 Task: Find an Airbnb in Caicedonia, Colombia, with a washing machine, 1 bedroom, 1 bed, 1 bathroom, and a price range of 10,000 to 15,000 INR for 2 guests from 8th to 16th June.
Action: Mouse moved to (386, 87)
Screenshot: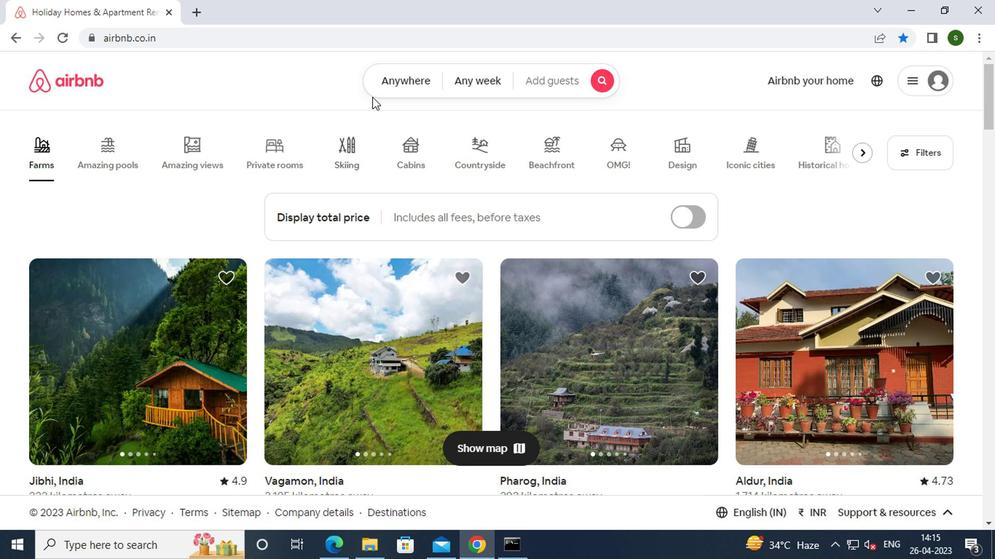 
Action: Mouse pressed left at (386, 87)
Screenshot: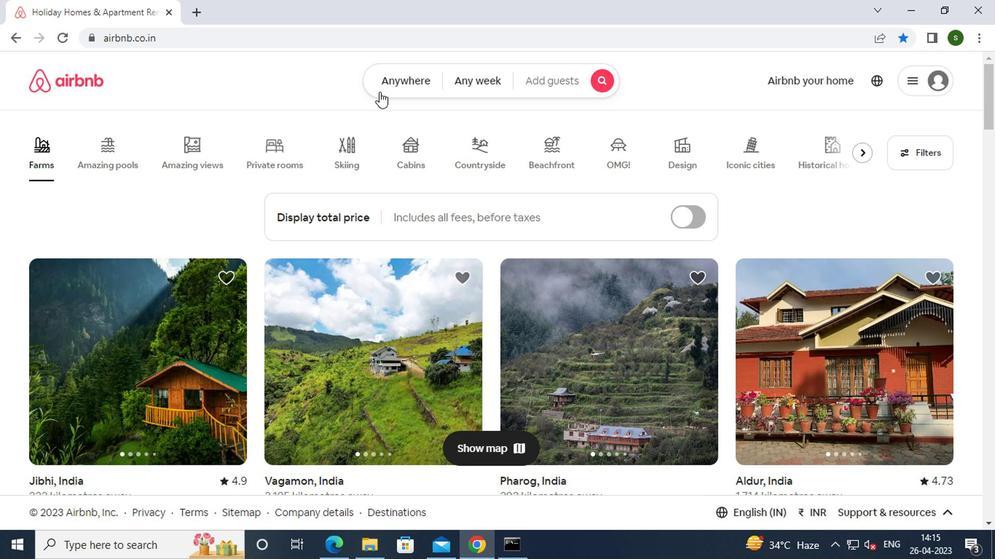 
Action: Mouse moved to (280, 146)
Screenshot: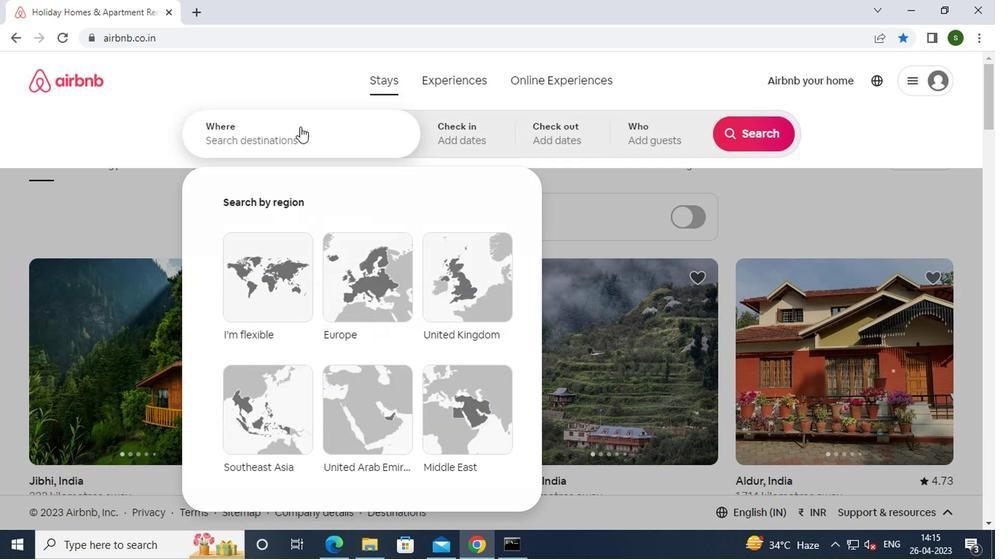 
Action: Mouse pressed left at (280, 146)
Screenshot: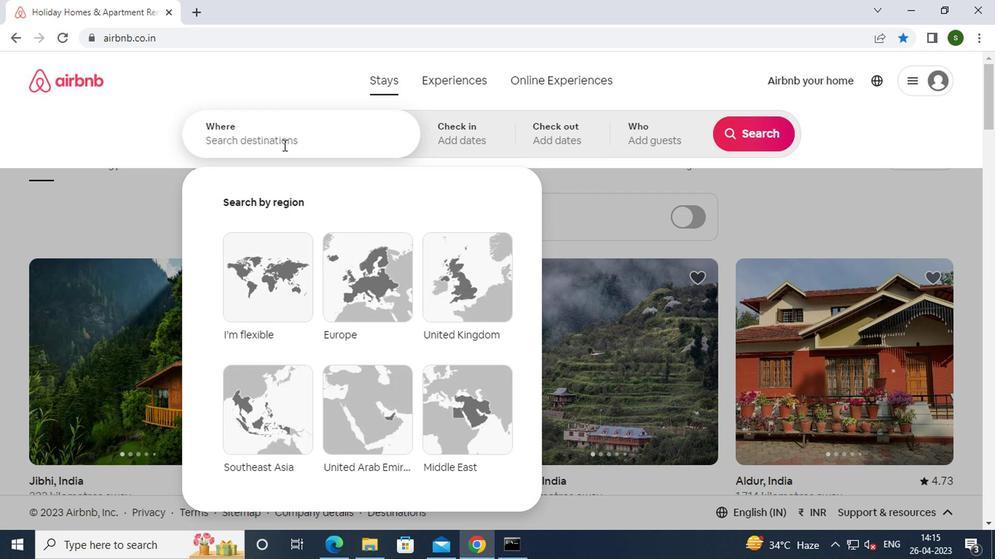 
Action: Key pressed c<Key.caps_lock>aicedonia,<Key.space><Key.caps_lock>c<Key.caps_lock>olo
Screenshot: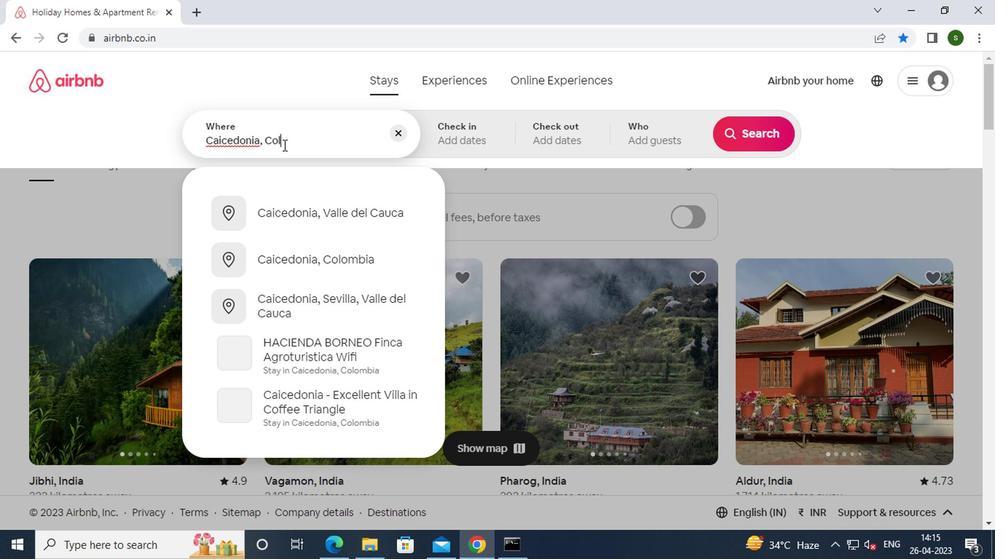 
Action: Mouse moved to (290, 257)
Screenshot: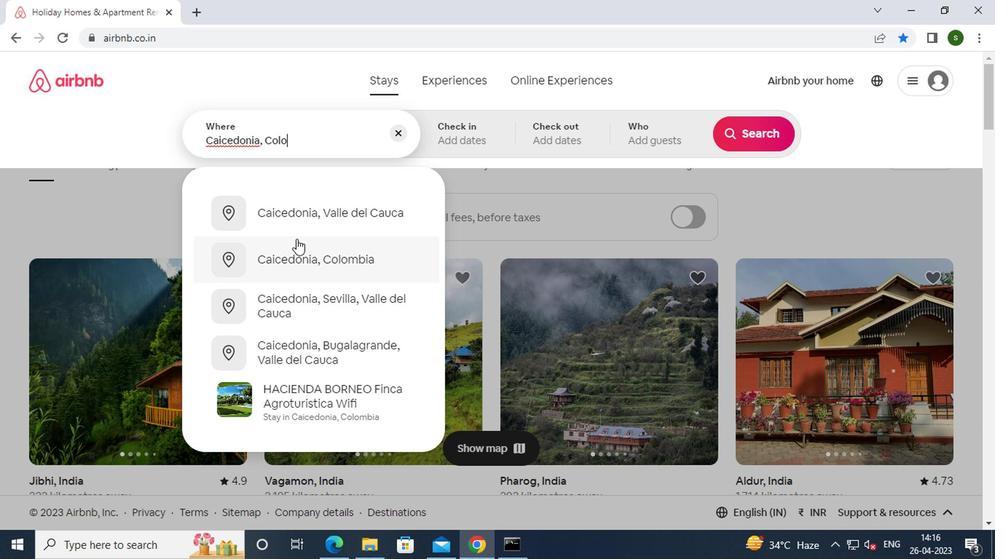 
Action: Mouse pressed left at (290, 257)
Screenshot: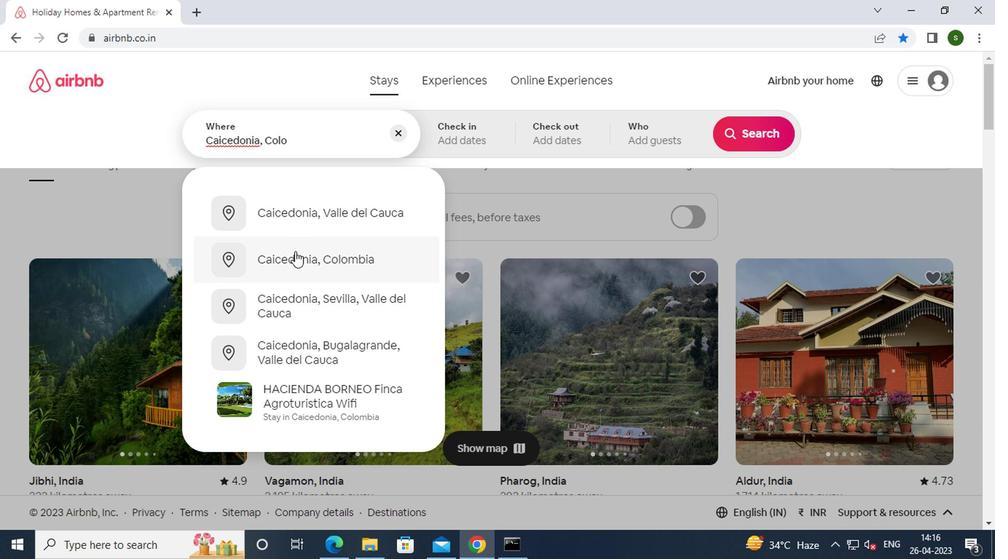 
Action: Mouse moved to (739, 243)
Screenshot: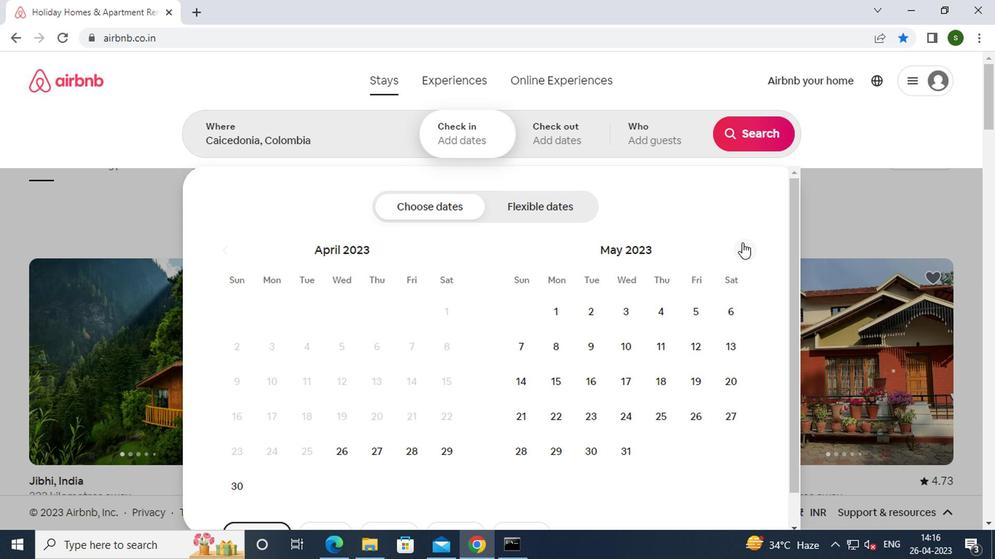
Action: Mouse pressed left at (739, 243)
Screenshot: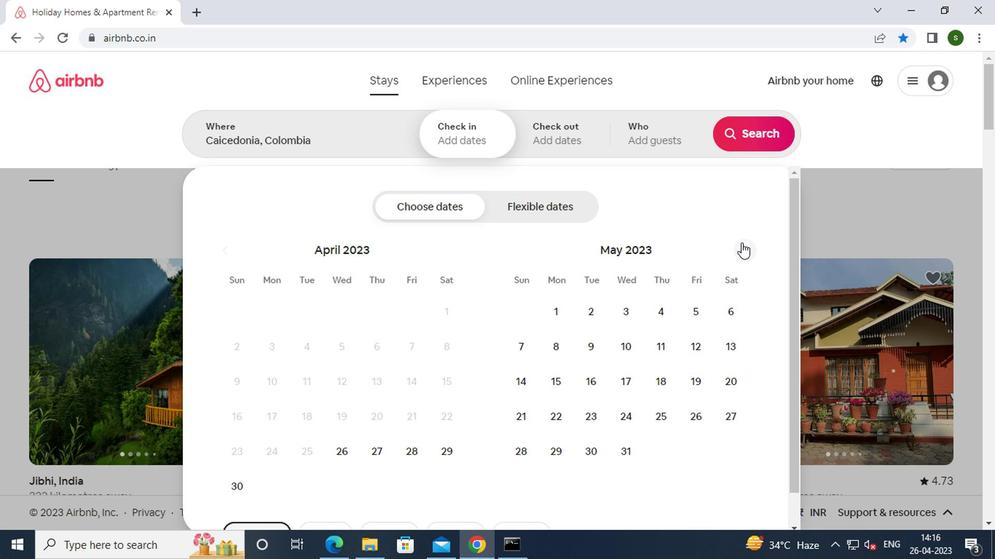 
Action: Mouse moved to (661, 342)
Screenshot: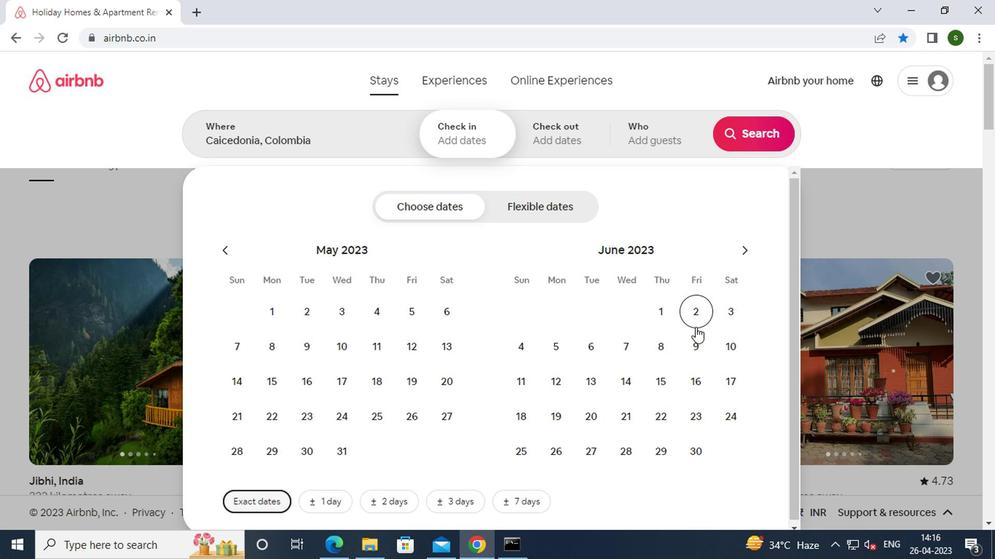 
Action: Mouse pressed left at (661, 342)
Screenshot: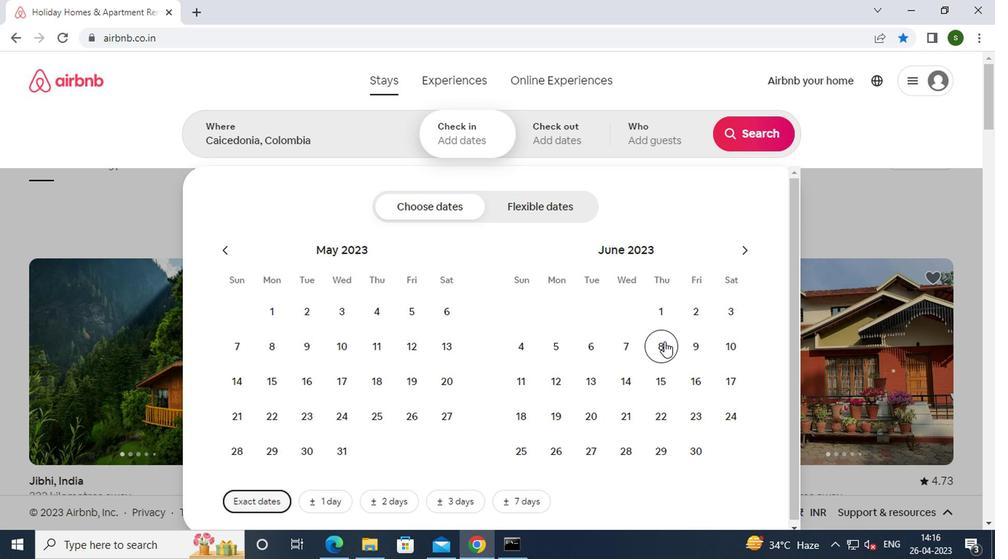 
Action: Mouse moved to (691, 378)
Screenshot: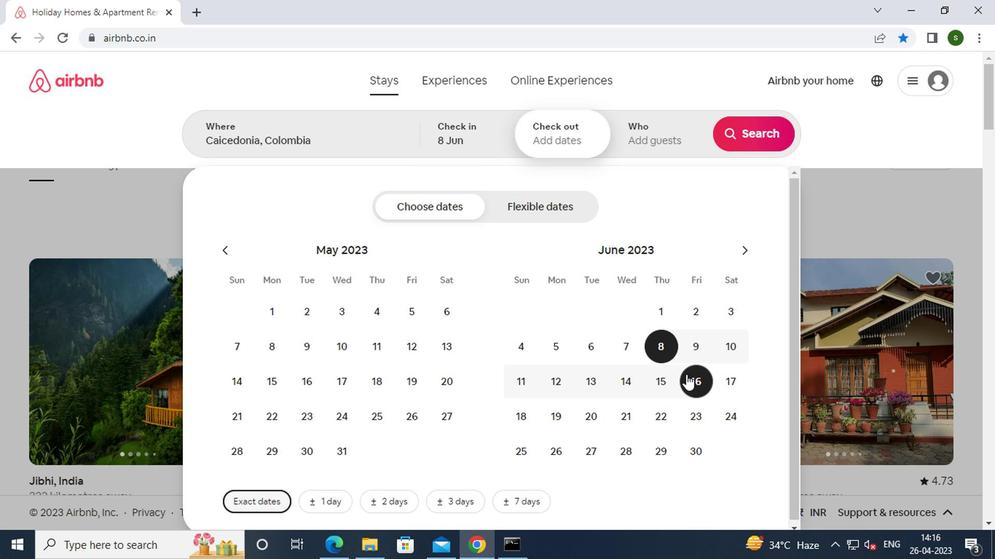 
Action: Mouse pressed left at (691, 378)
Screenshot: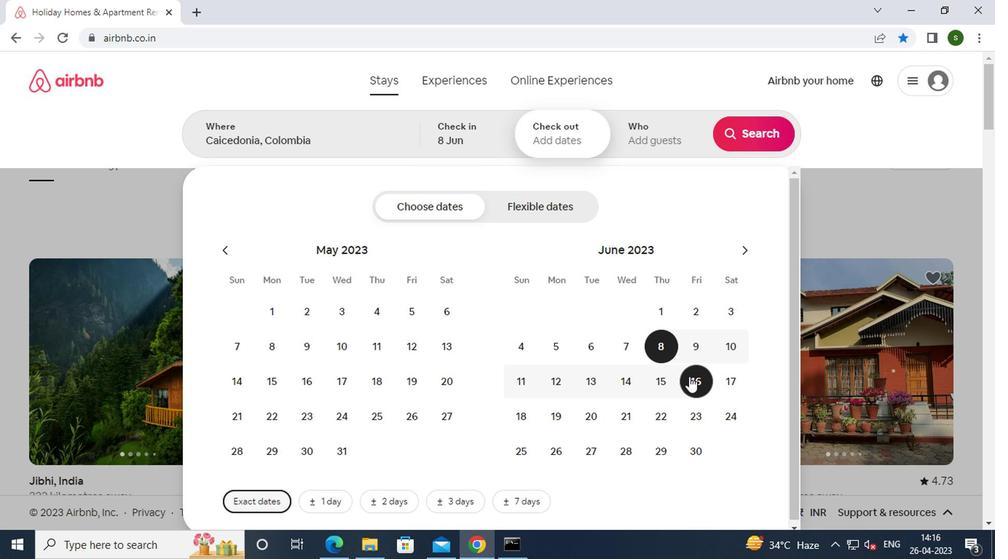 
Action: Mouse moved to (650, 133)
Screenshot: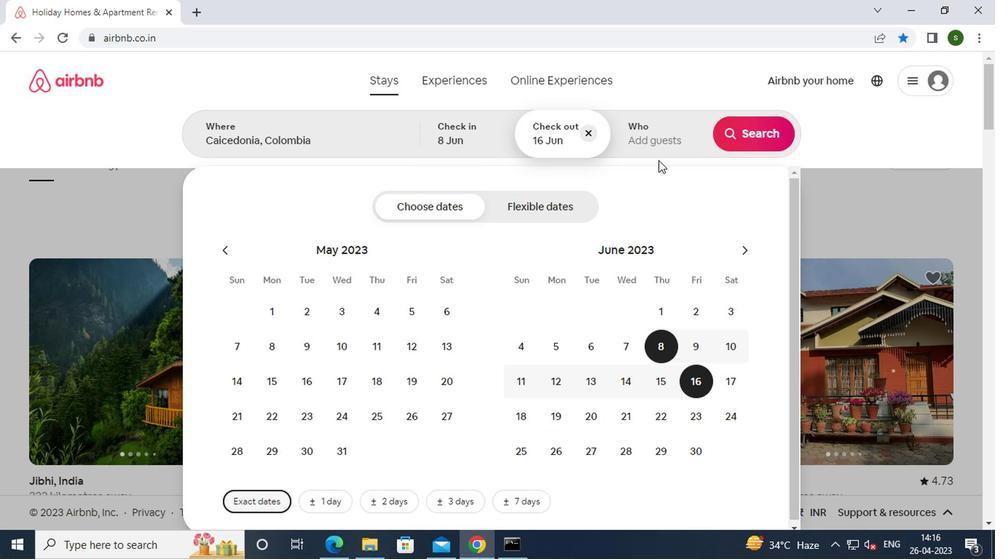 
Action: Mouse pressed left at (650, 133)
Screenshot: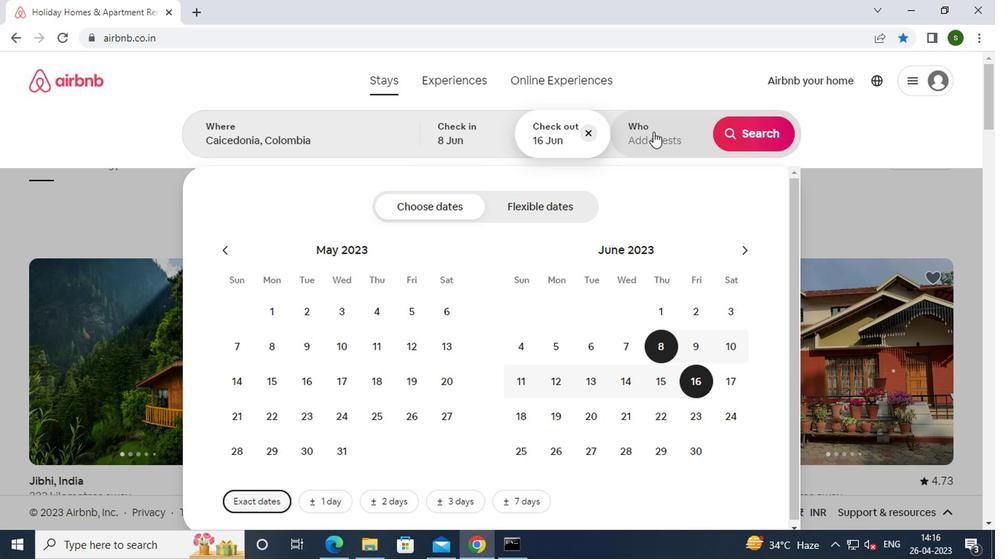 
Action: Mouse moved to (756, 219)
Screenshot: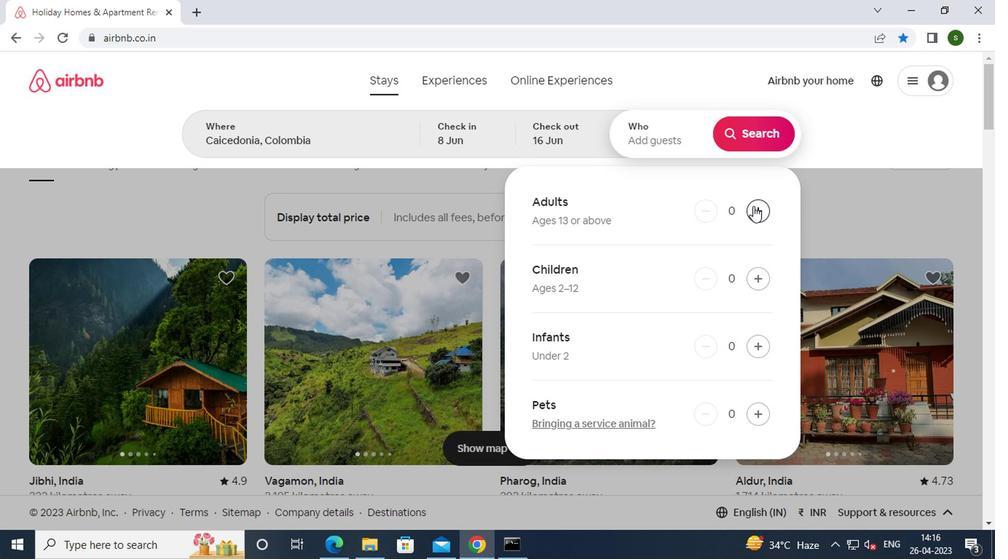 
Action: Mouse pressed left at (756, 219)
Screenshot: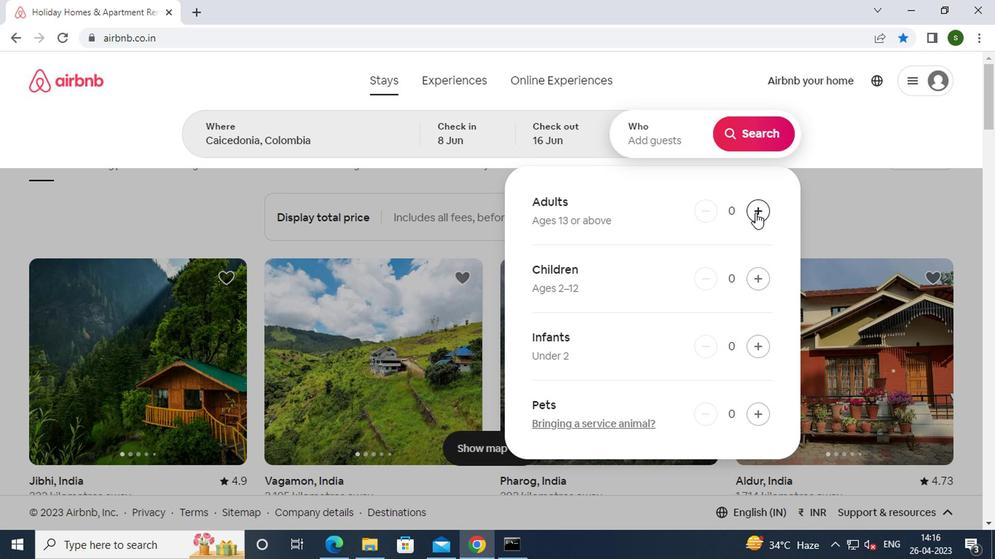 
Action: Mouse pressed left at (756, 219)
Screenshot: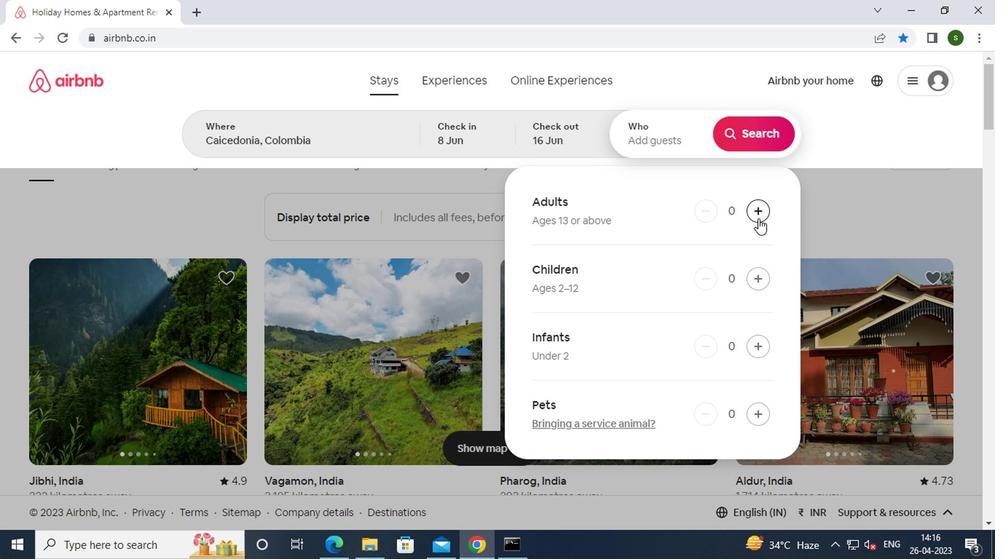 
Action: Mouse moved to (756, 137)
Screenshot: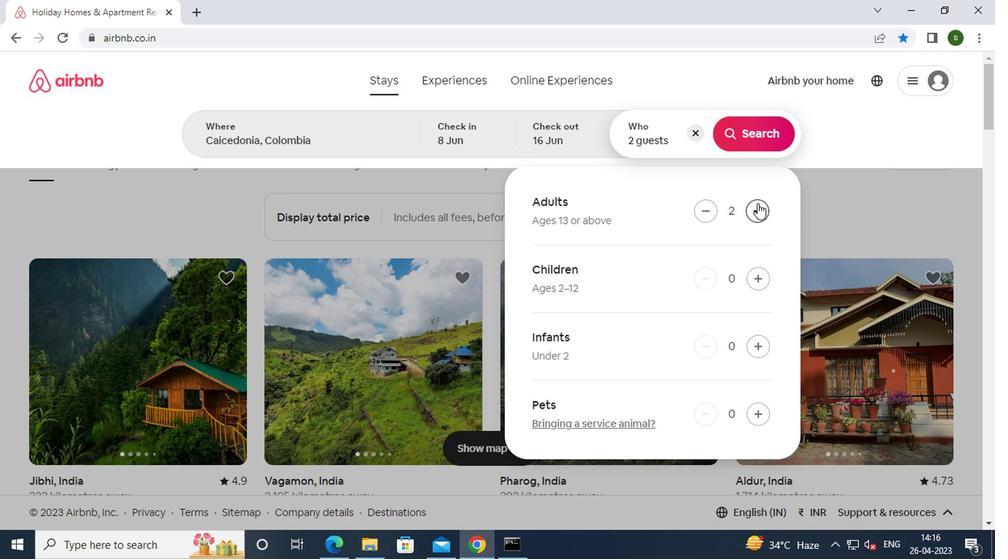 
Action: Mouse pressed left at (756, 137)
Screenshot: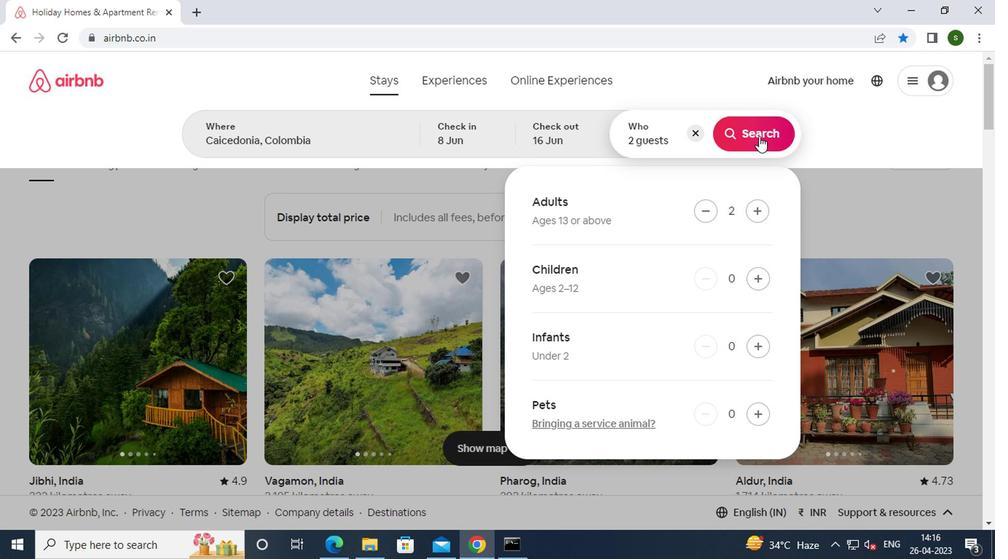 
Action: Mouse moved to (926, 148)
Screenshot: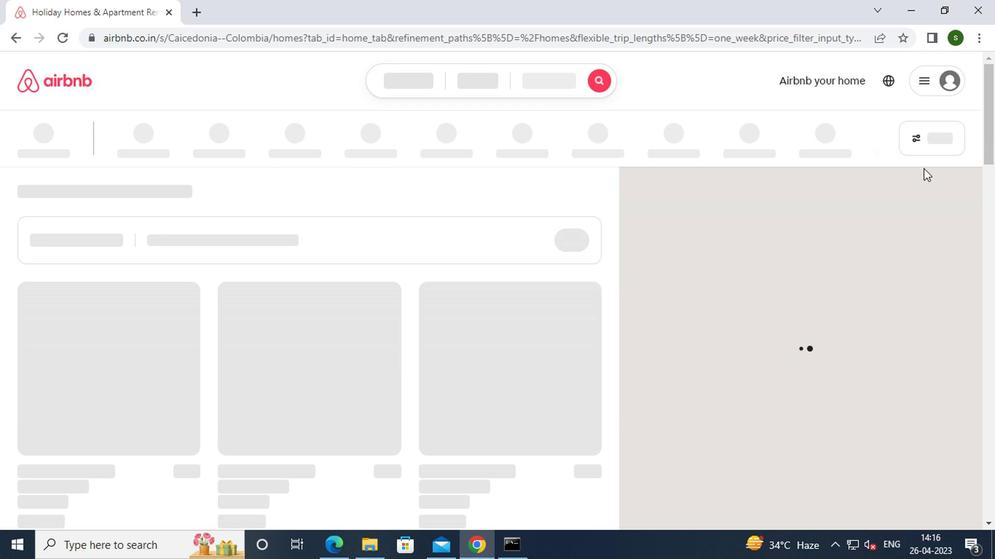 
Action: Mouse pressed left at (926, 148)
Screenshot: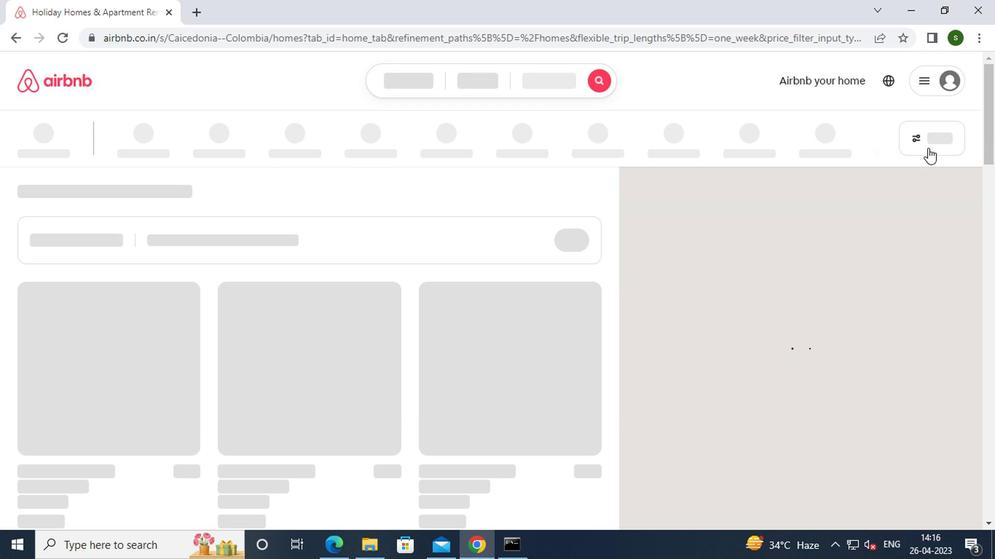 
Action: Mouse moved to (362, 310)
Screenshot: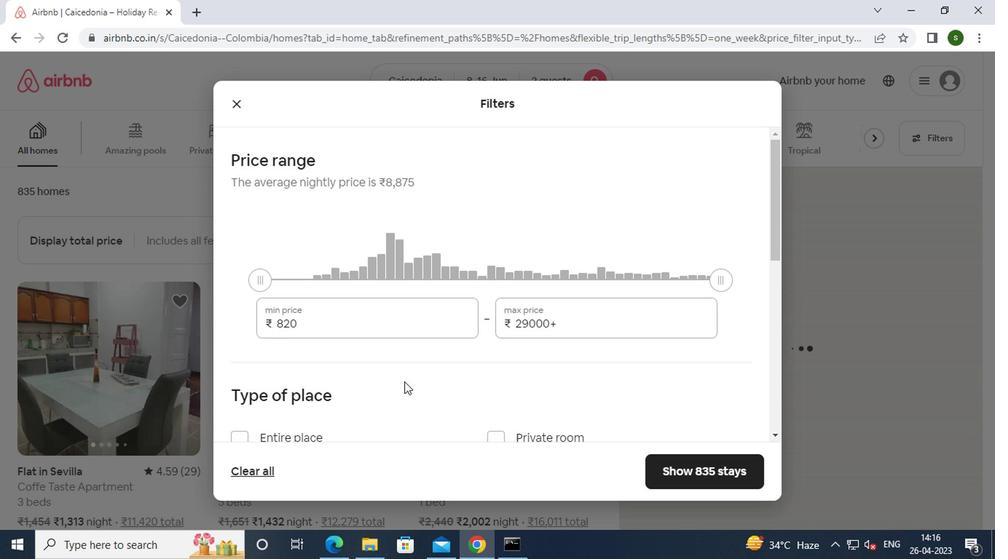 
Action: Mouse pressed left at (362, 310)
Screenshot: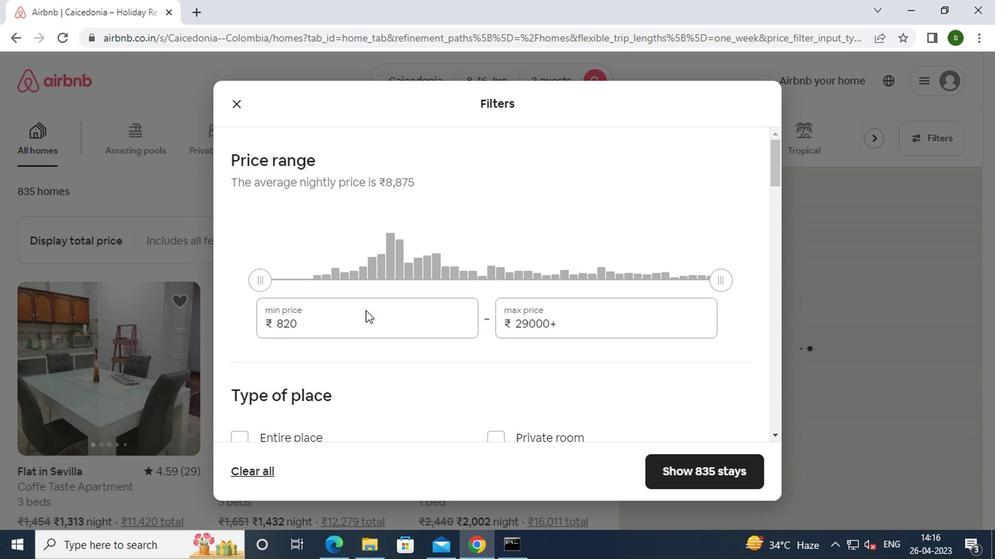 
Action: Mouse moved to (361, 321)
Screenshot: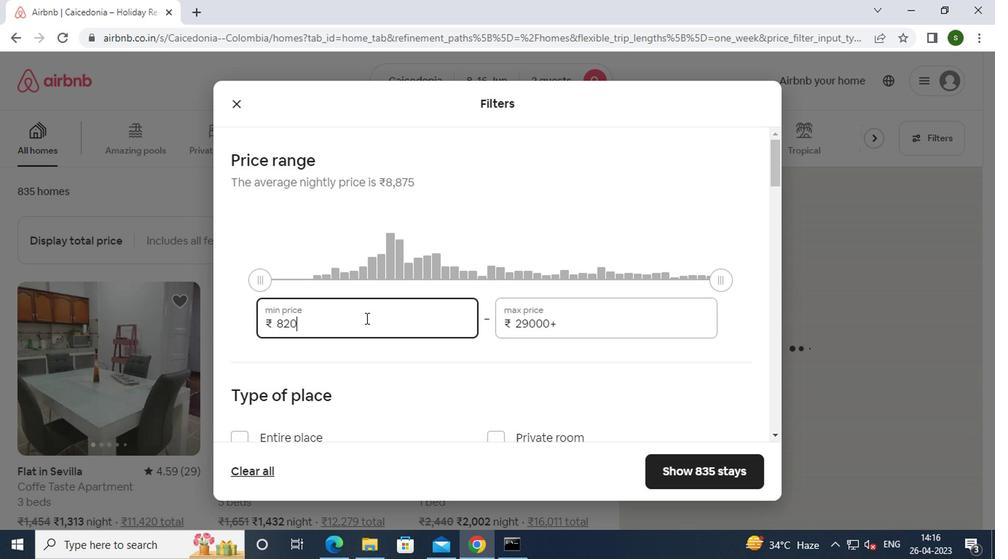 
Action: Key pressed <Key.backspace><Key.backspace><Key.backspace><Key.backspace><Key.backspace><Key.backspace><Key.backspace><Key.backspace><Key.backspace><Key.backspace>10000
Screenshot: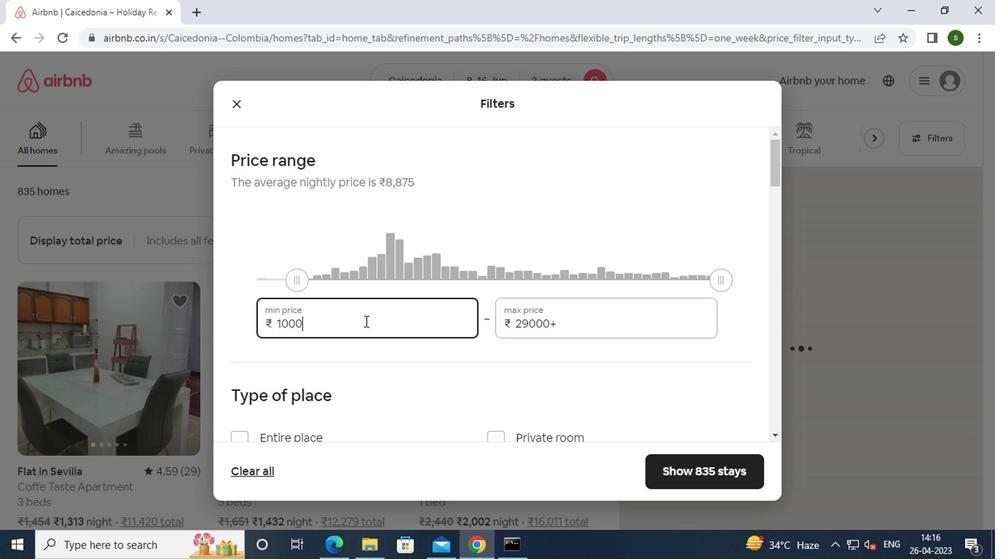 
Action: Mouse moved to (574, 327)
Screenshot: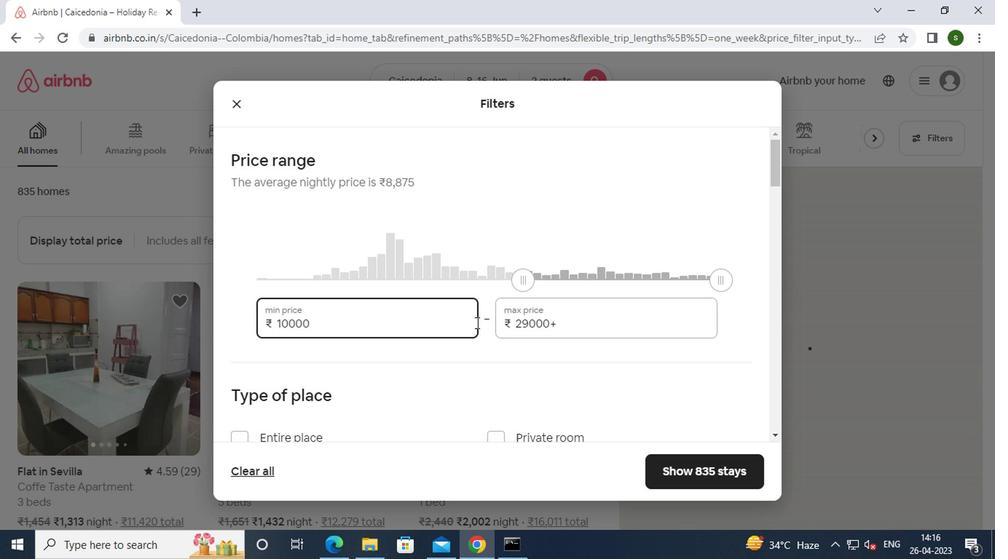 
Action: Mouse pressed left at (574, 327)
Screenshot: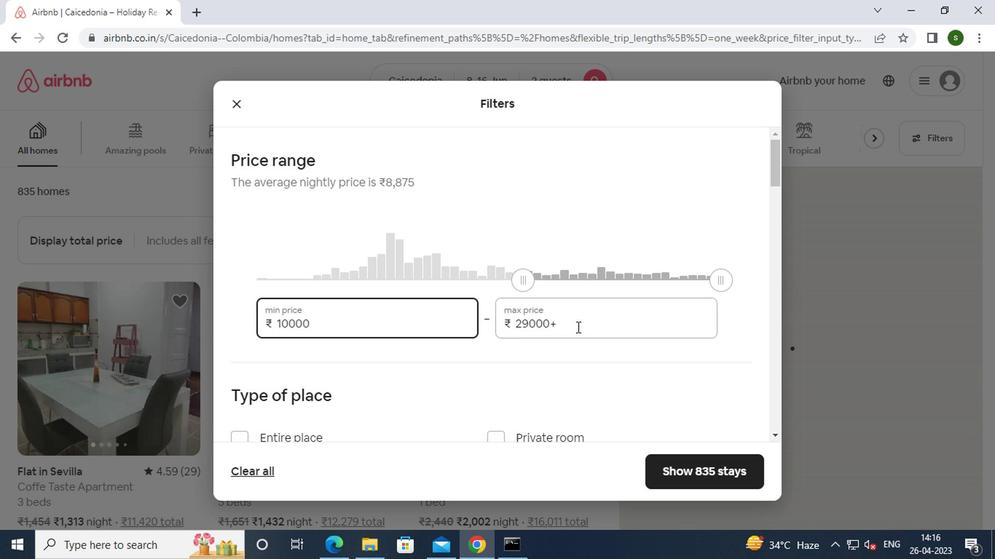 
Action: Mouse moved to (578, 326)
Screenshot: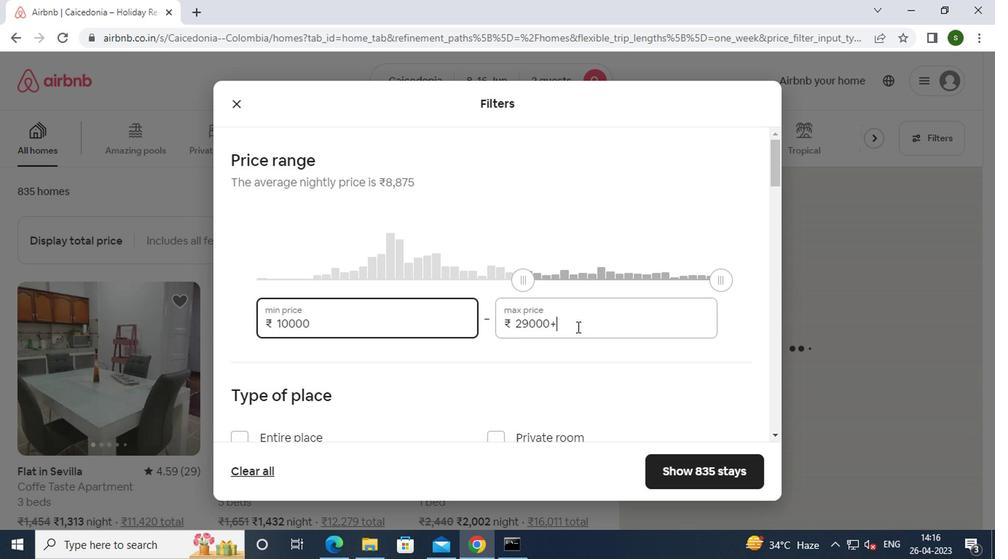 
Action: Key pressed <Key.backspace><Key.backspace><Key.backspace><Key.backspace><Key.backspace><Key.backspace><Key.backspace><Key.backspace><Key.backspace><Key.backspace><Key.backspace><Key.backspace><Key.backspace>15000
Screenshot: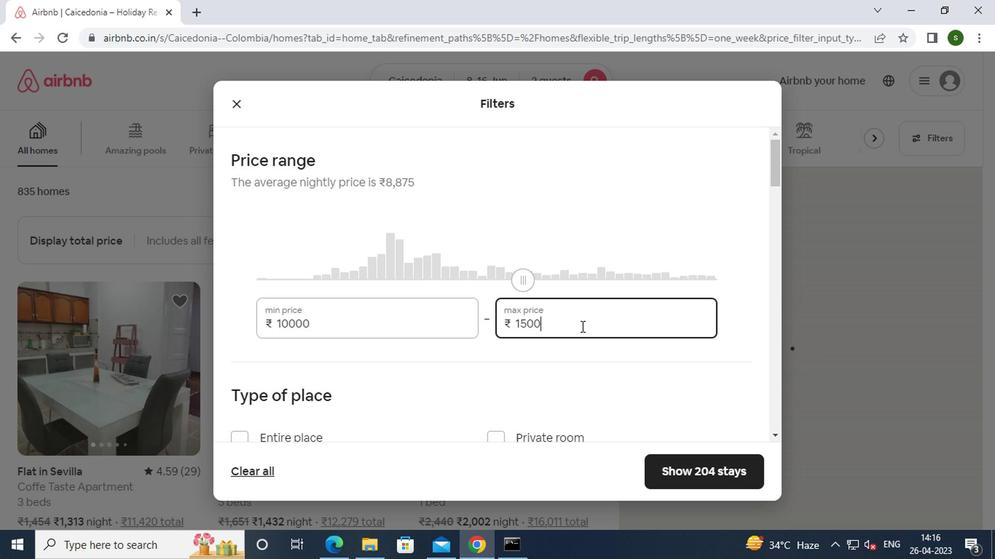 
Action: Mouse moved to (426, 316)
Screenshot: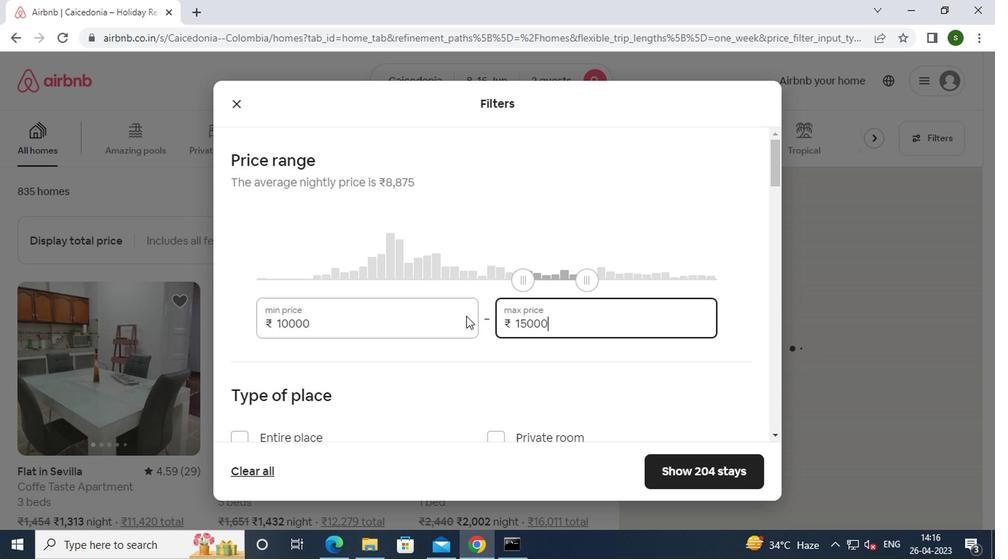 
Action: Mouse scrolled (426, 315) with delta (0, -1)
Screenshot: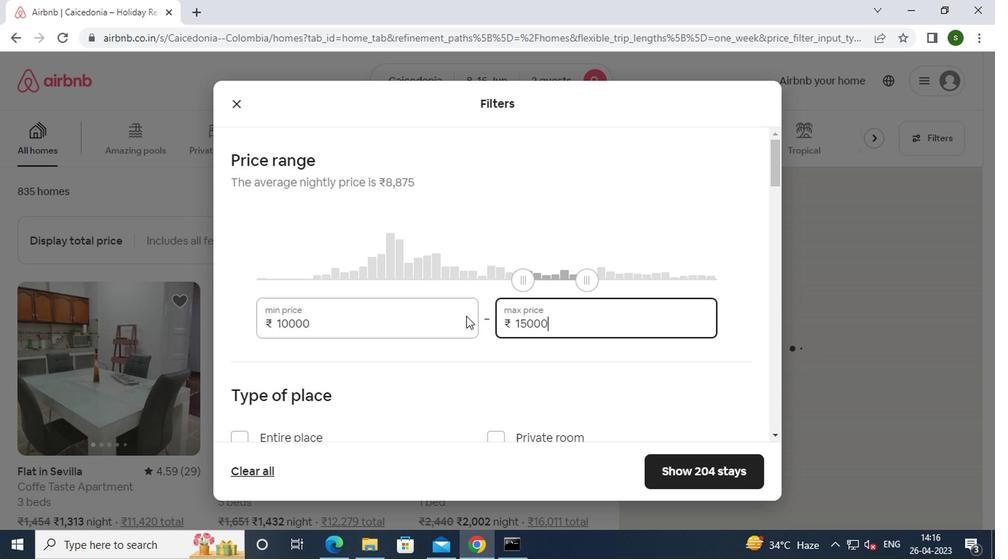 
Action: Mouse moved to (417, 315)
Screenshot: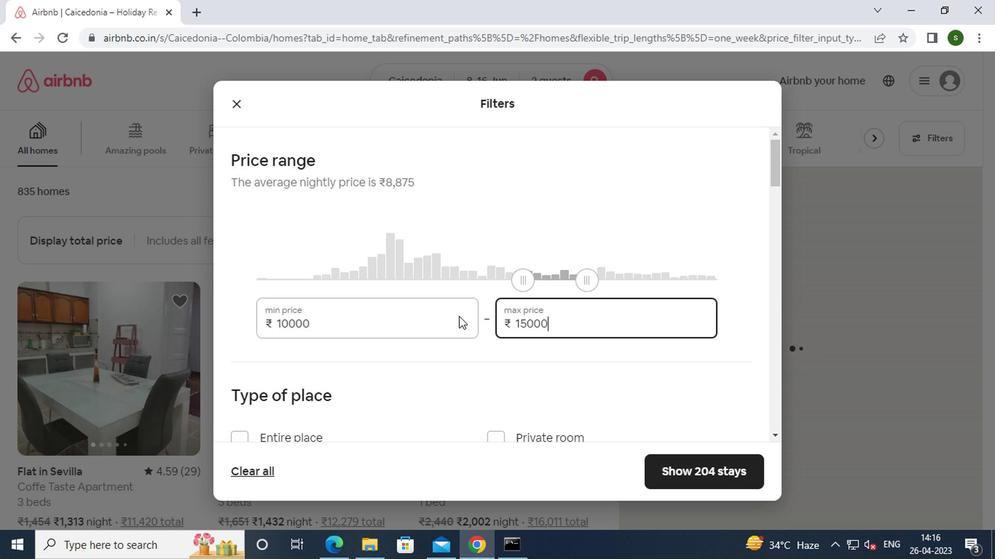 
Action: Mouse scrolled (417, 314) with delta (0, -1)
Screenshot: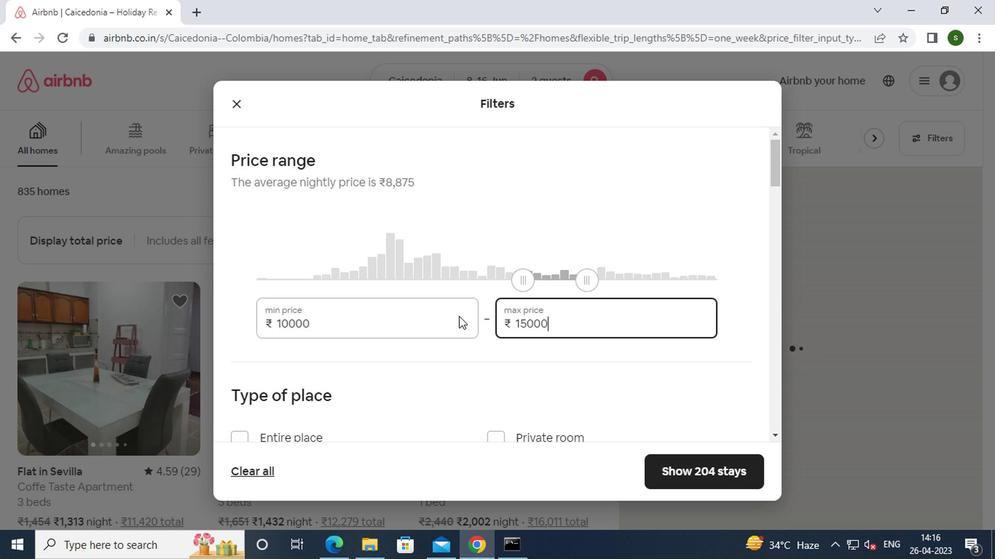
Action: Mouse moved to (279, 295)
Screenshot: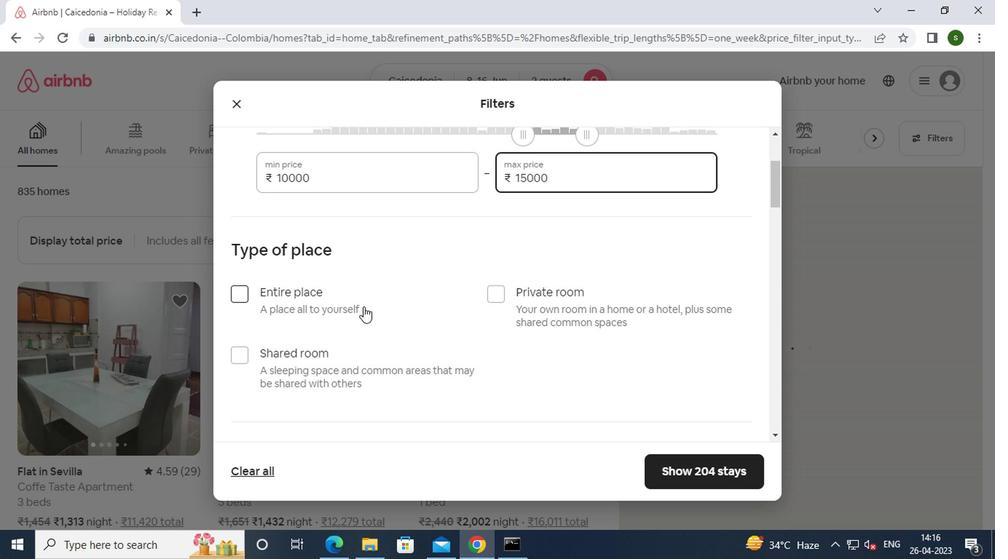
Action: Mouse pressed left at (279, 295)
Screenshot: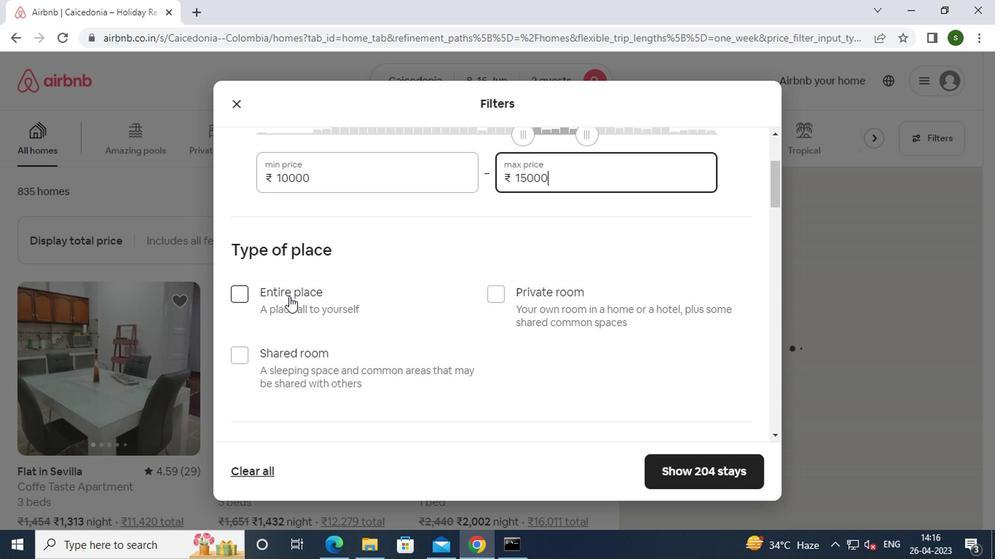 
Action: Mouse moved to (440, 277)
Screenshot: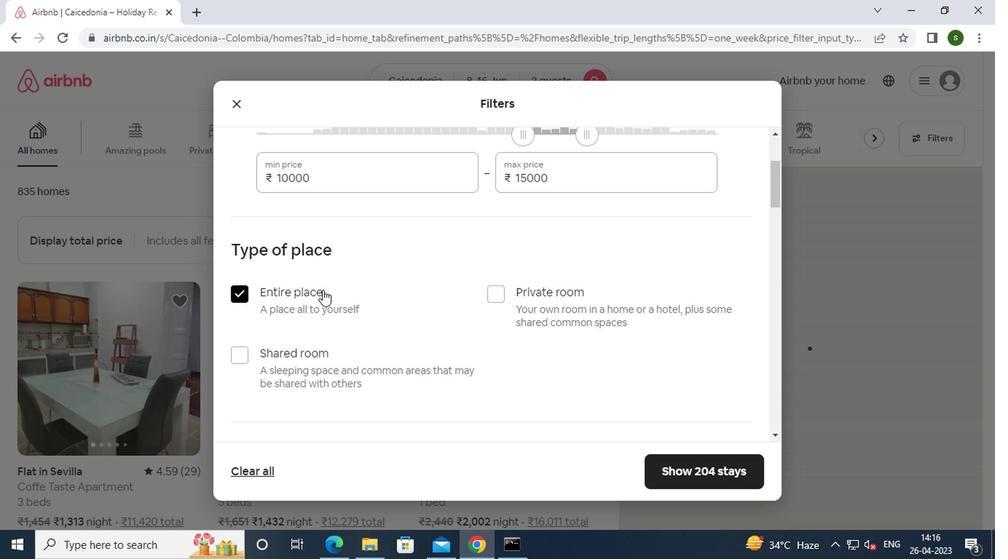 
Action: Mouse scrolled (440, 276) with delta (0, 0)
Screenshot: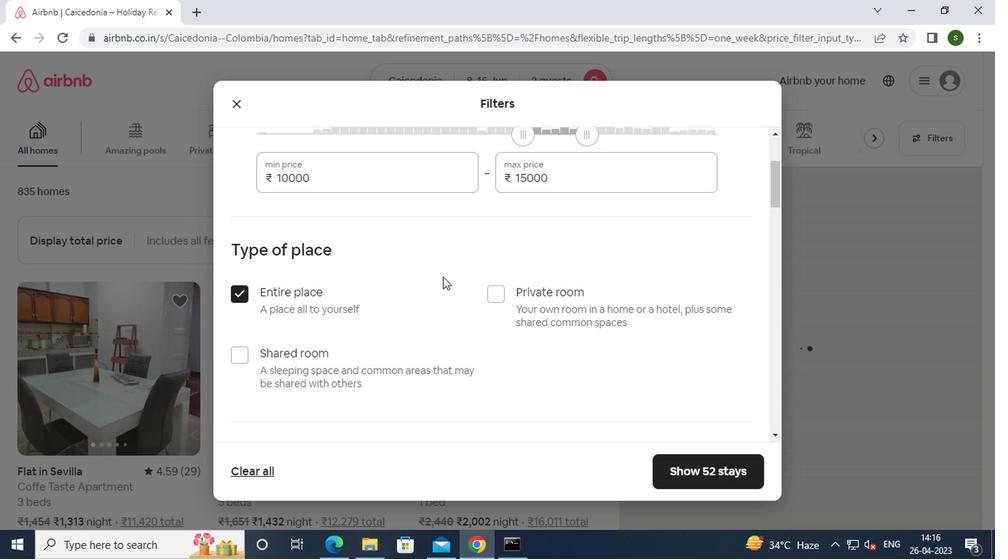 
Action: Mouse scrolled (440, 276) with delta (0, 0)
Screenshot: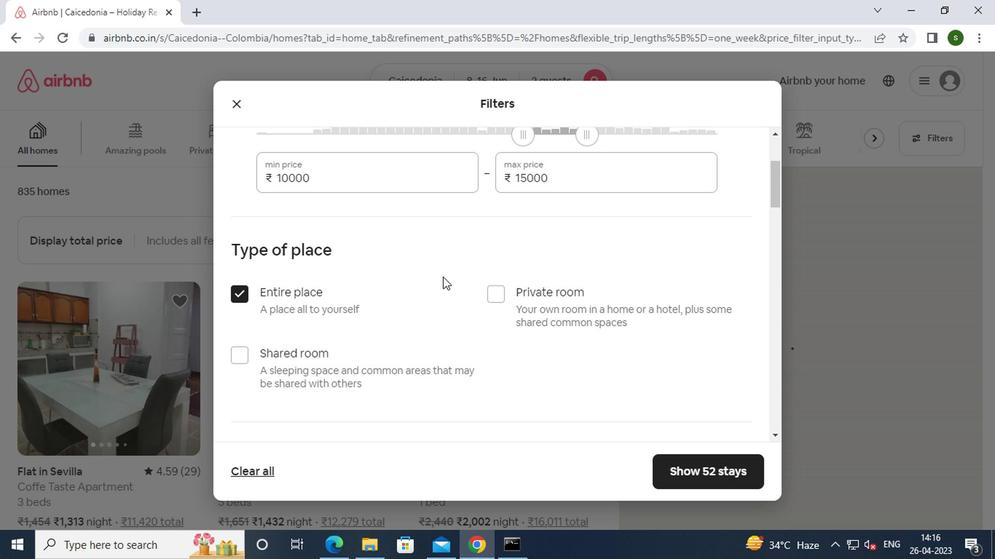 
Action: Mouse scrolled (440, 276) with delta (0, 0)
Screenshot: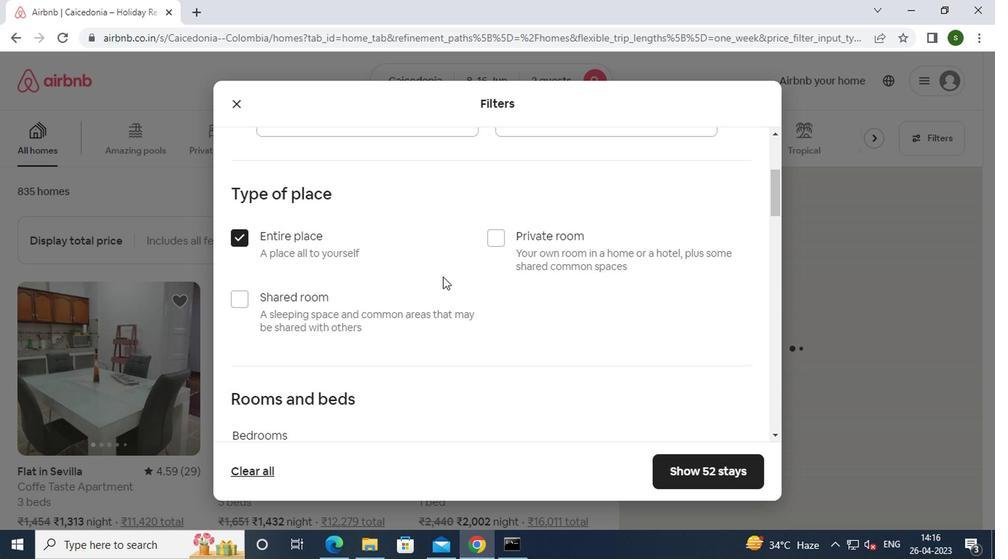 
Action: Mouse scrolled (440, 276) with delta (0, 0)
Screenshot: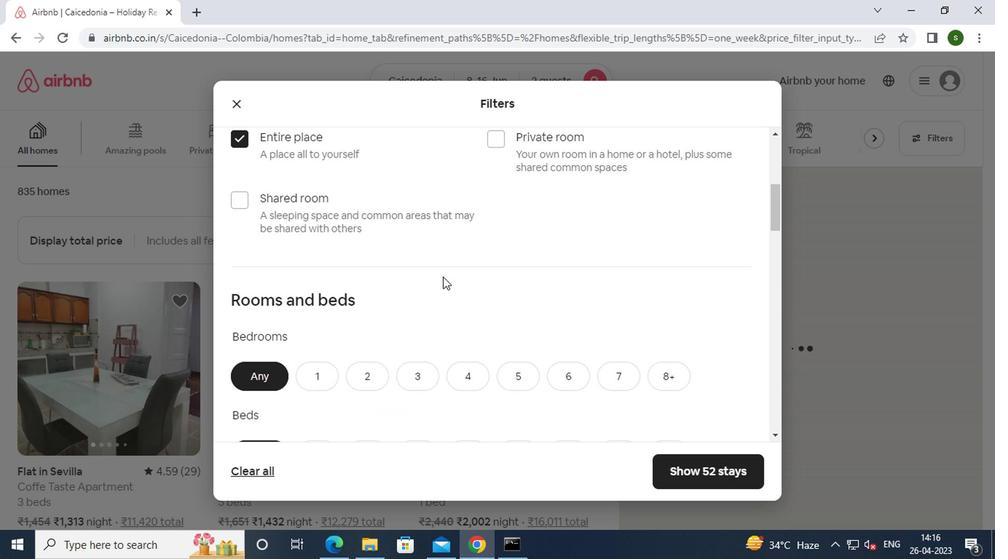 
Action: Mouse scrolled (440, 276) with delta (0, 0)
Screenshot: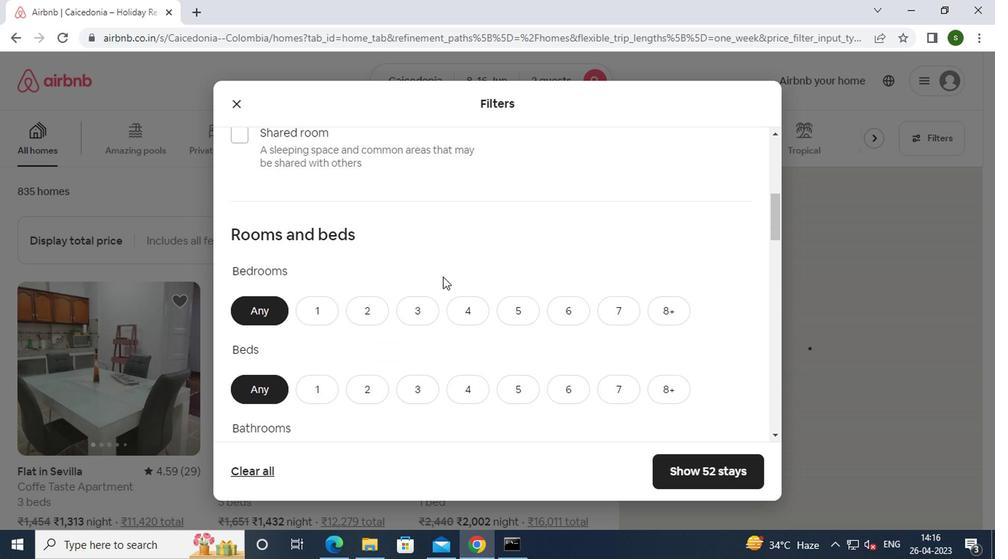 
Action: Mouse moved to (319, 167)
Screenshot: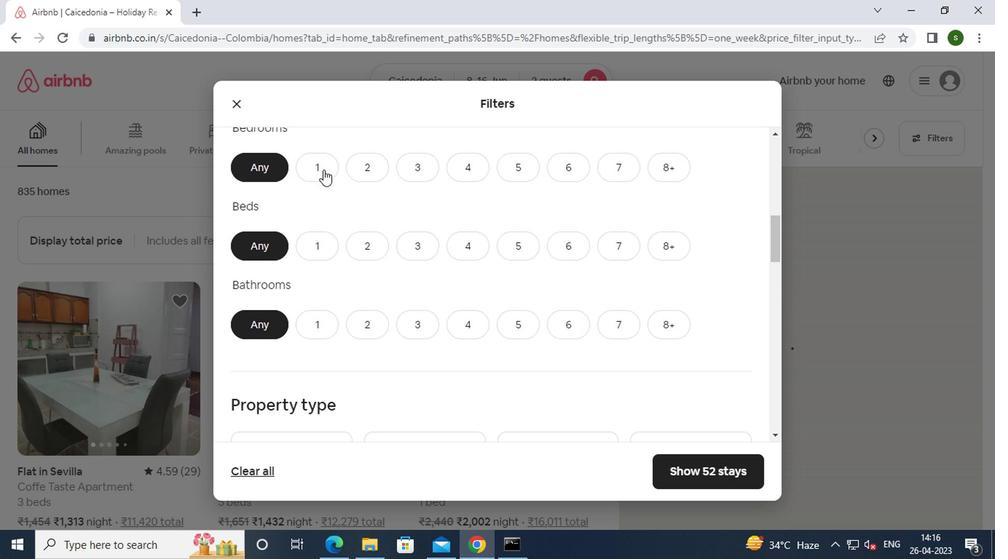 
Action: Mouse pressed left at (319, 167)
Screenshot: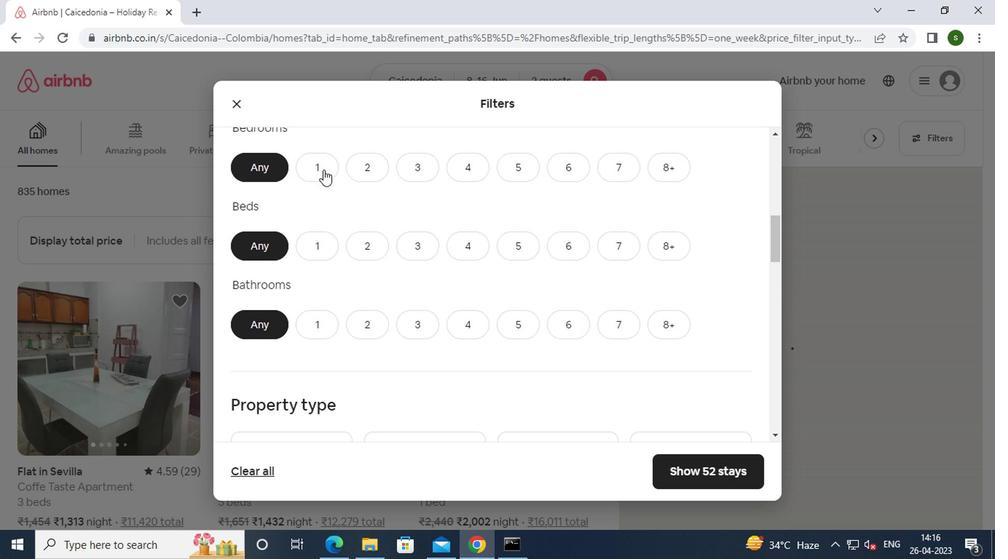 
Action: Mouse moved to (305, 235)
Screenshot: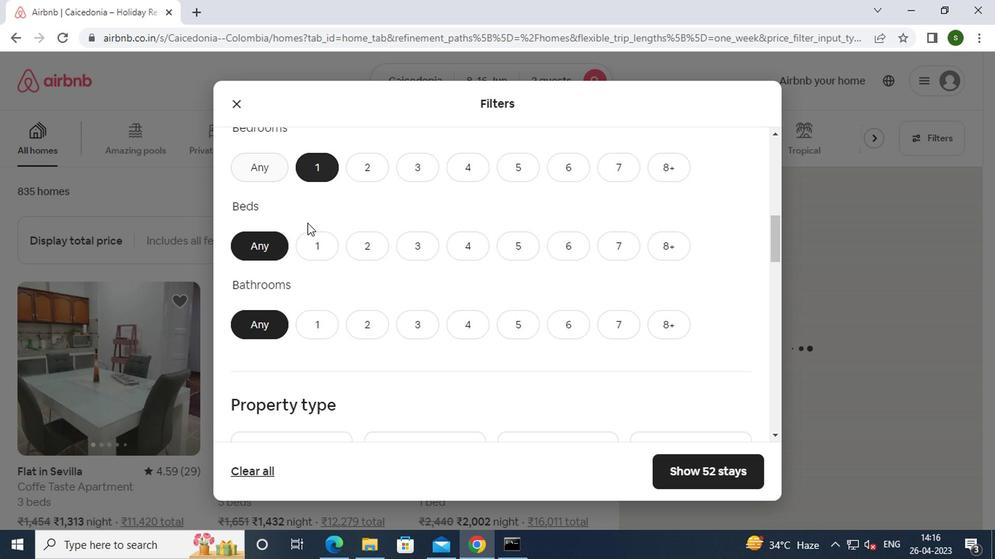 
Action: Mouse pressed left at (305, 235)
Screenshot: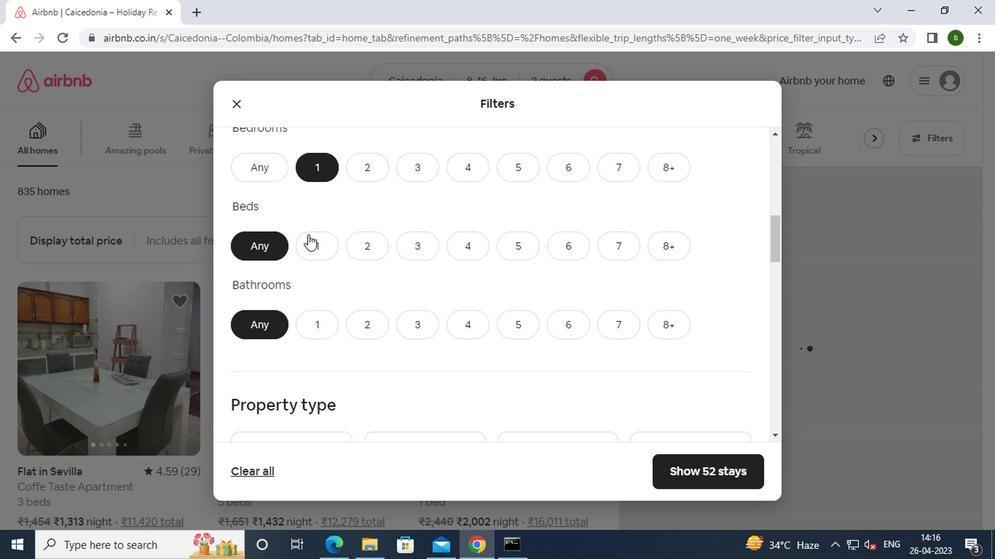 
Action: Mouse moved to (318, 330)
Screenshot: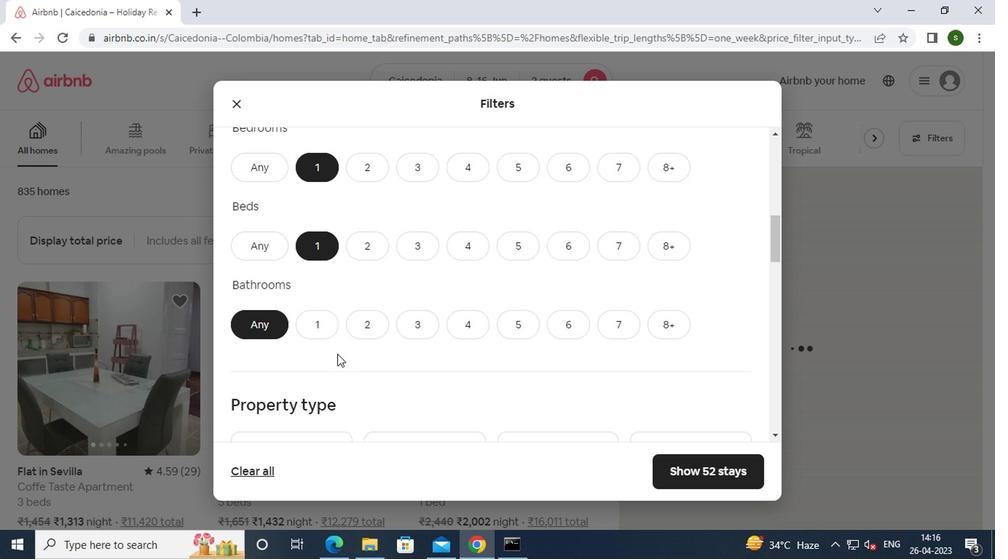 
Action: Mouse pressed left at (318, 330)
Screenshot: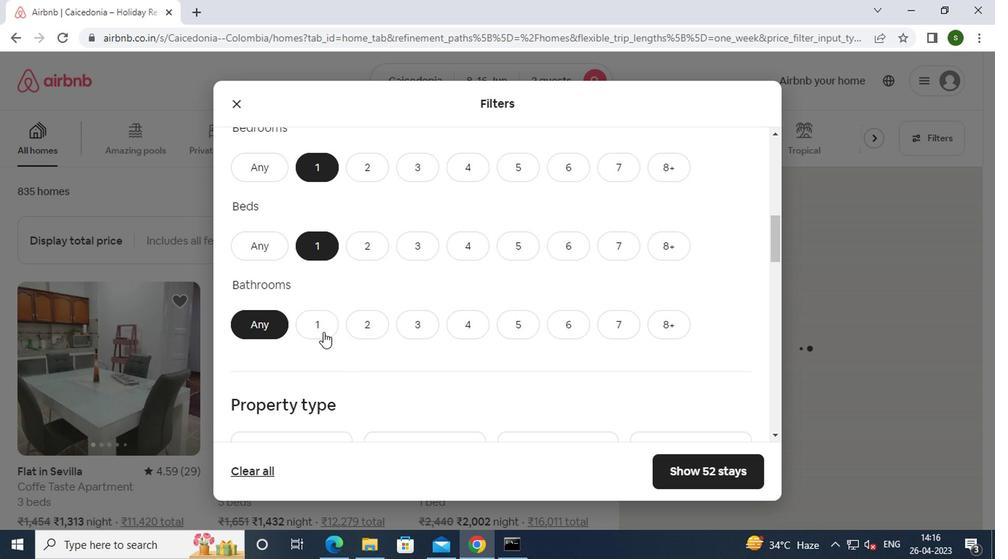 
Action: Mouse moved to (413, 286)
Screenshot: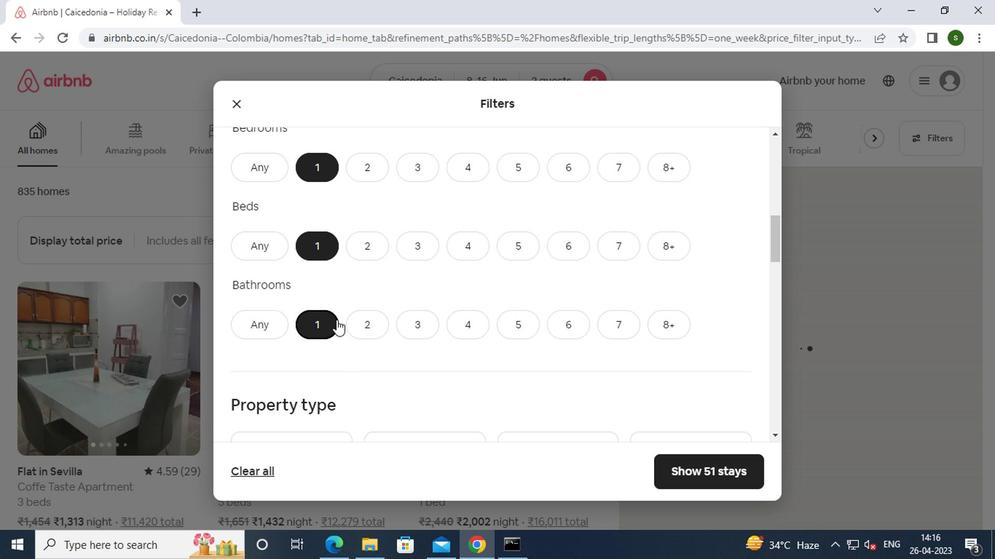 
Action: Mouse scrolled (413, 285) with delta (0, -1)
Screenshot: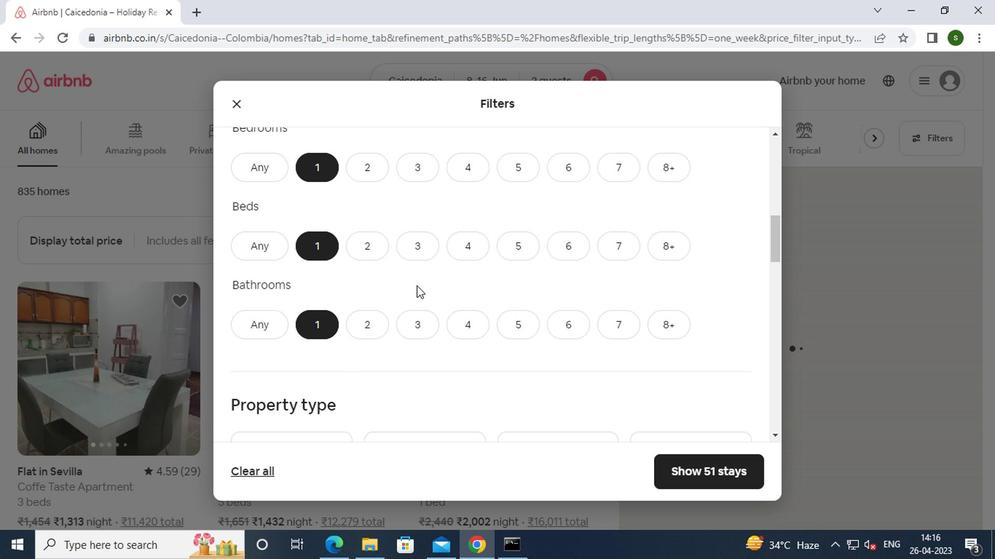 
Action: Mouse scrolled (413, 285) with delta (0, -1)
Screenshot: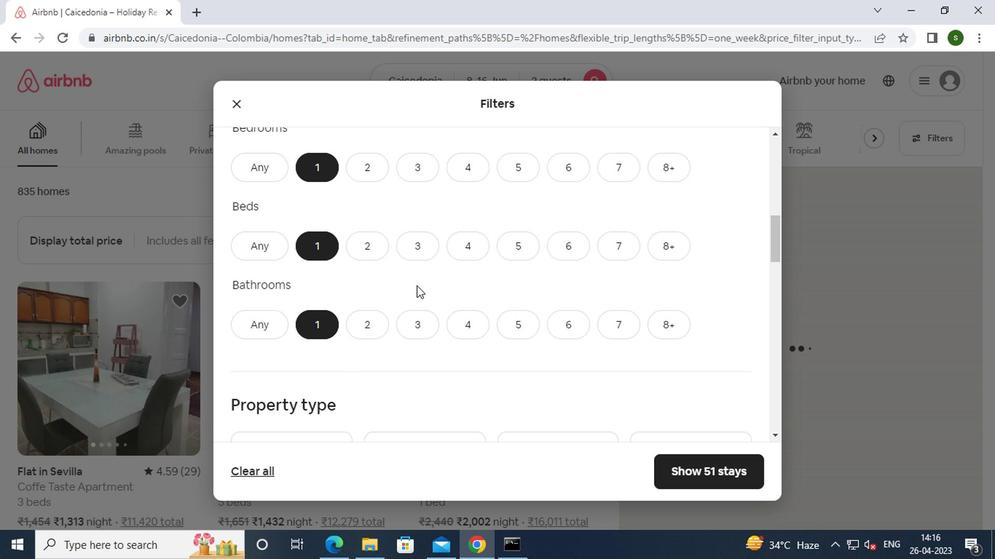 
Action: Mouse moved to (306, 291)
Screenshot: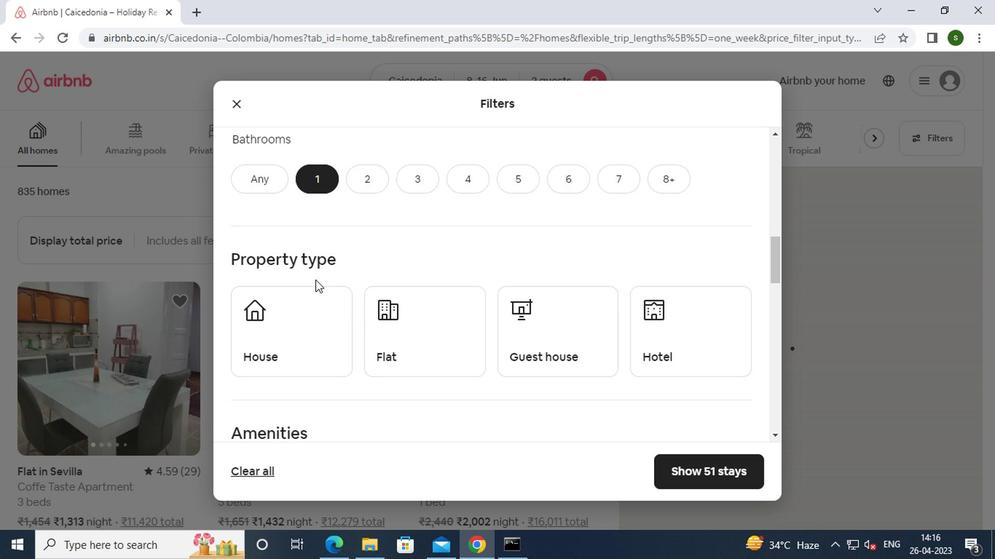 
Action: Mouse pressed left at (306, 291)
Screenshot: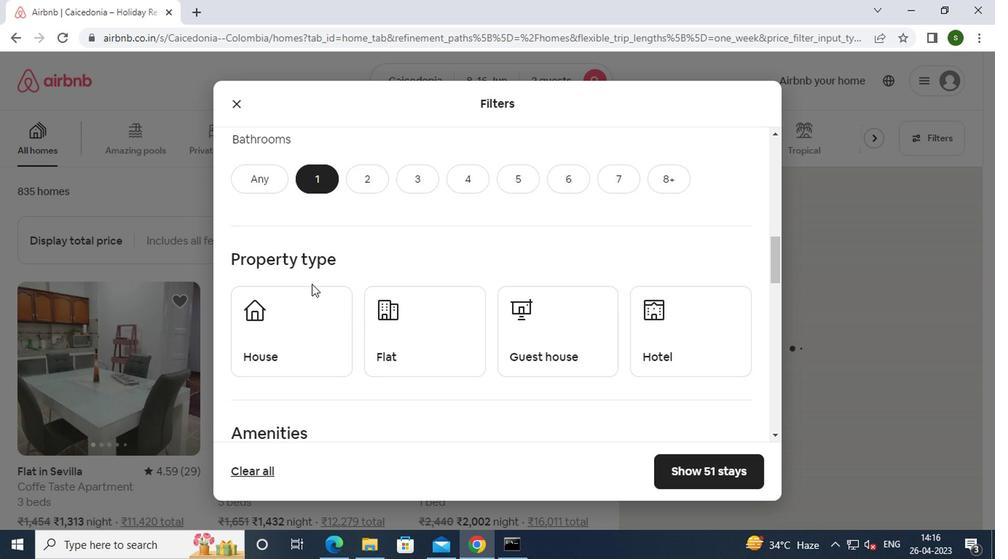 
Action: Mouse moved to (402, 320)
Screenshot: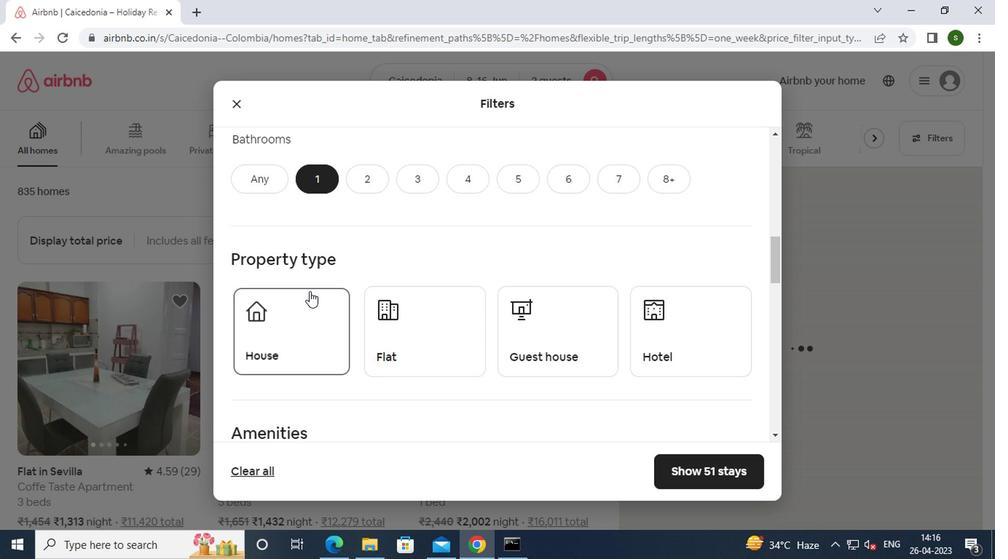
Action: Mouse pressed left at (402, 320)
Screenshot: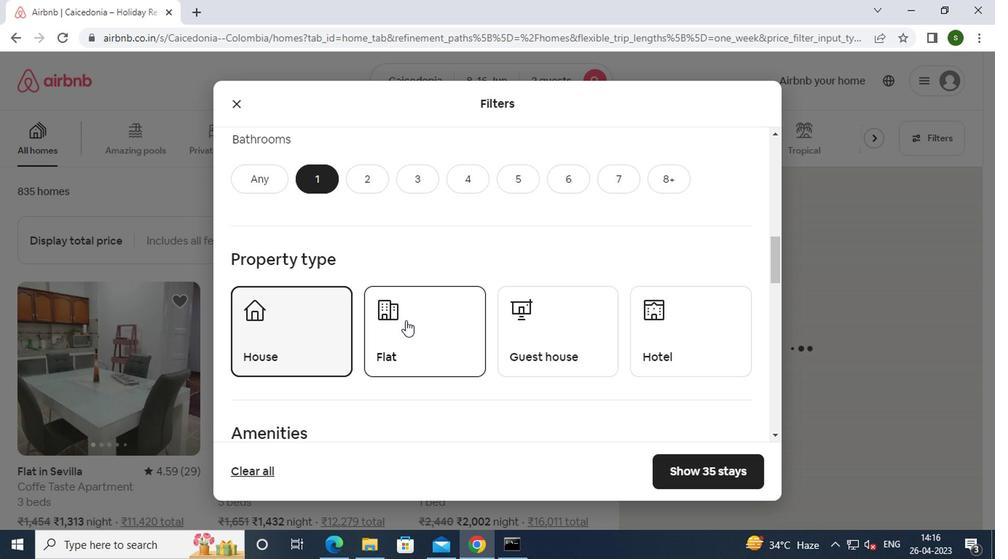 
Action: Mouse moved to (524, 338)
Screenshot: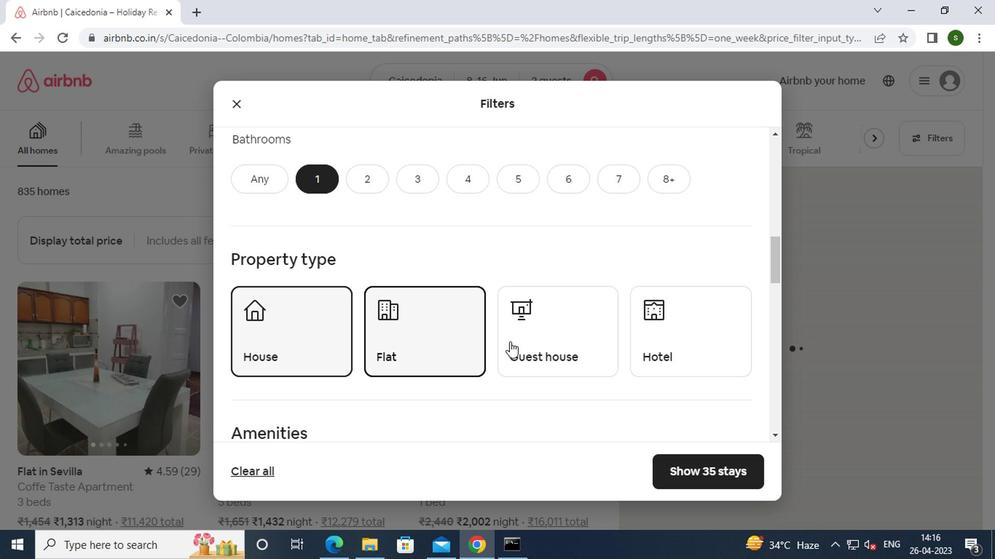 
Action: Mouse pressed left at (524, 338)
Screenshot: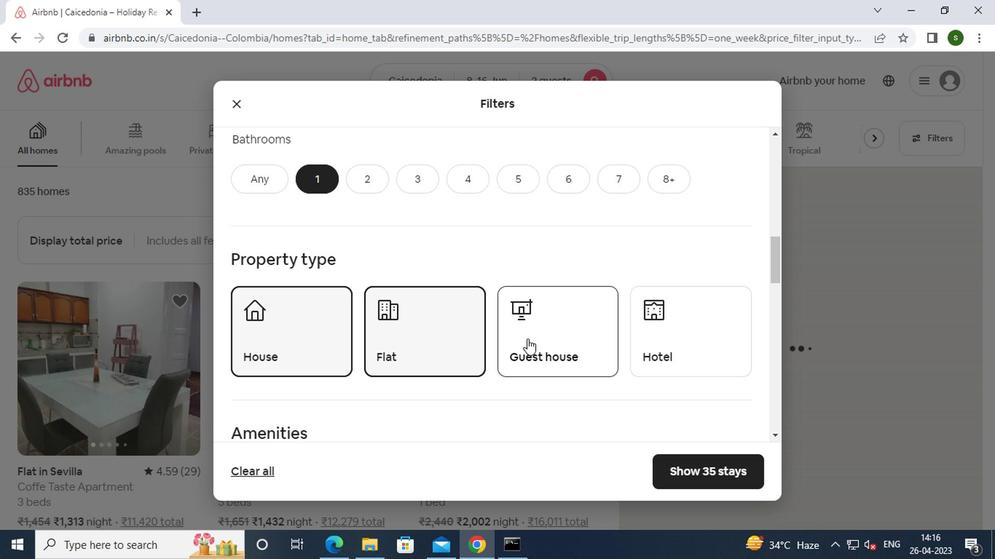 
Action: Mouse moved to (663, 318)
Screenshot: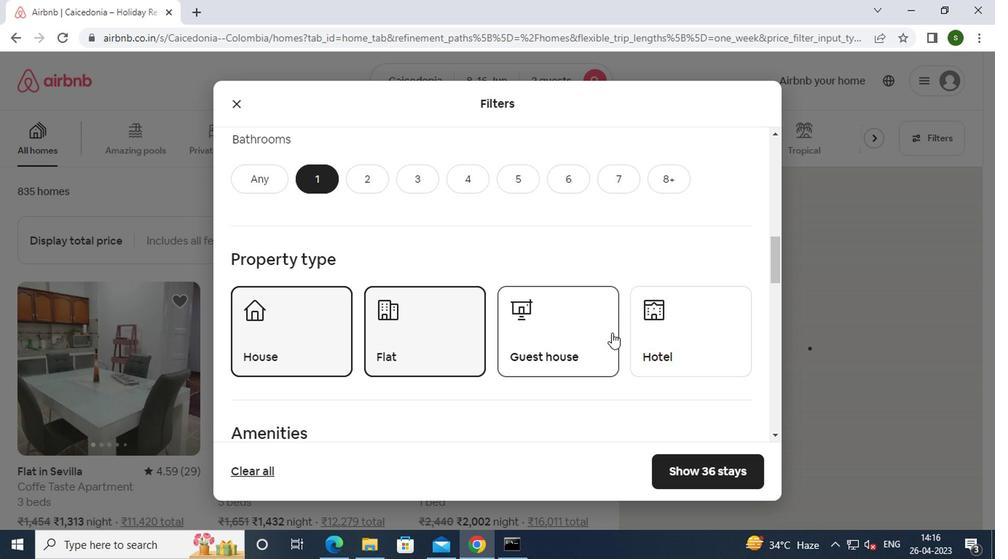 
Action: Mouse pressed left at (663, 318)
Screenshot: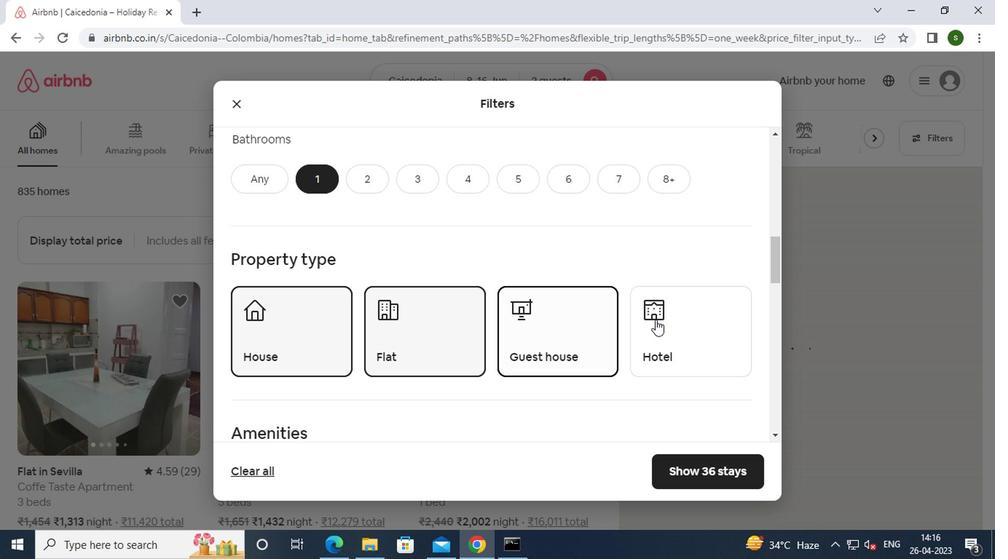 
Action: Mouse moved to (469, 260)
Screenshot: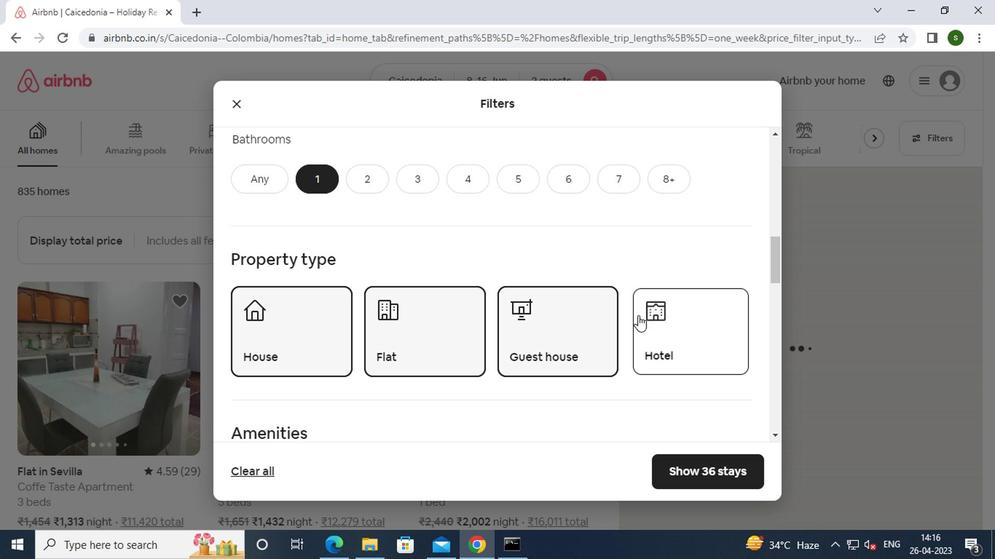 
Action: Mouse scrolled (469, 259) with delta (0, -1)
Screenshot: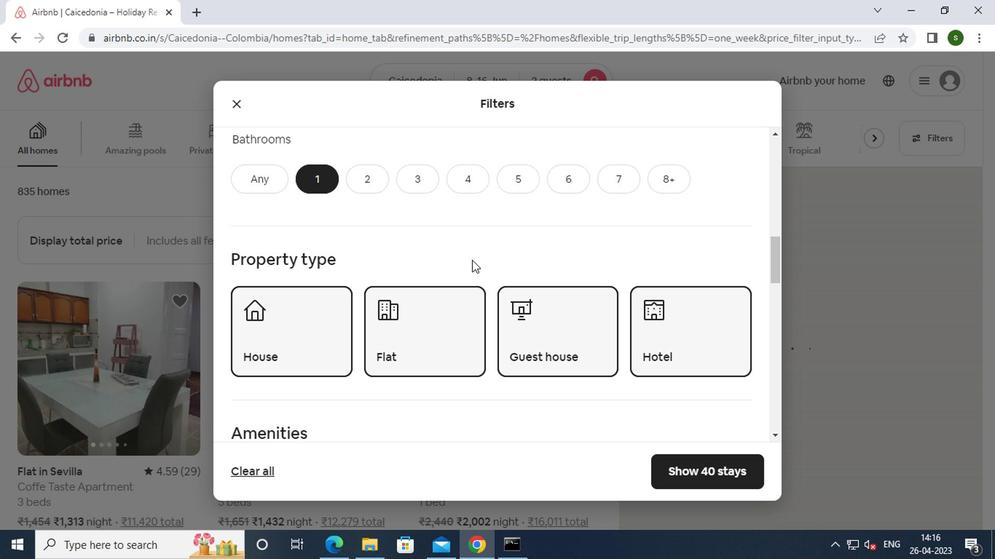
Action: Mouse scrolled (469, 259) with delta (0, -1)
Screenshot: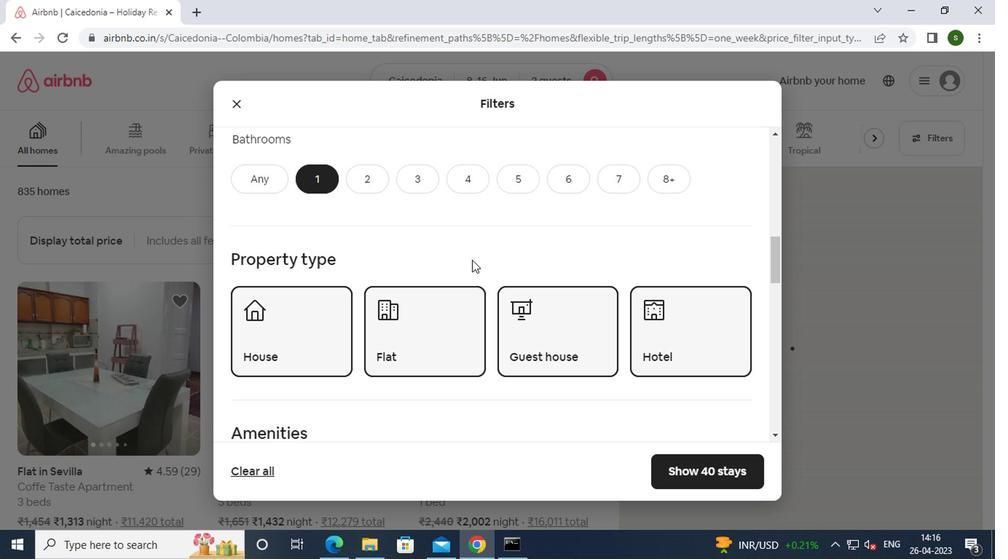 
Action: Mouse scrolled (469, 259) with delta (0, -1)
Screenshot: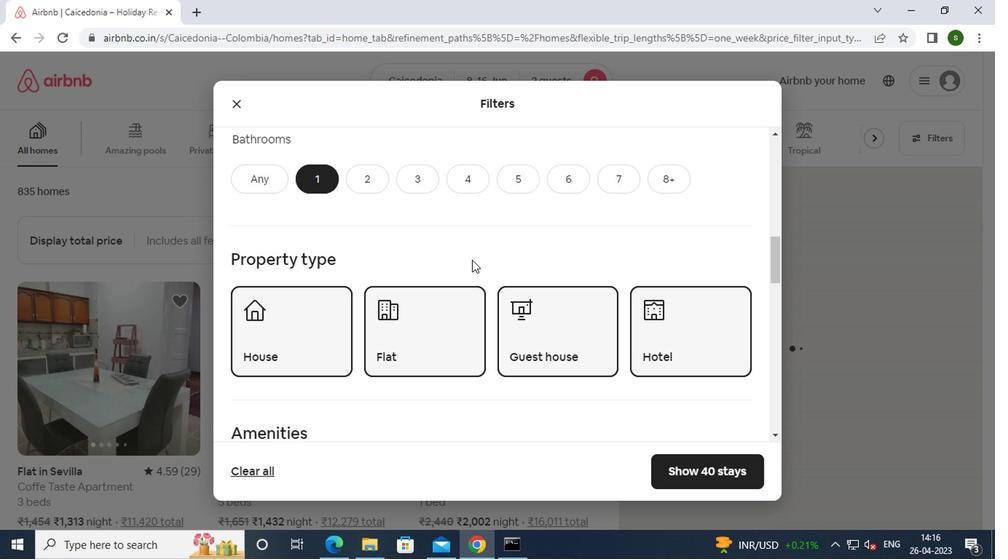 
Action: Mouse moved to (504, 326)
Screenshot: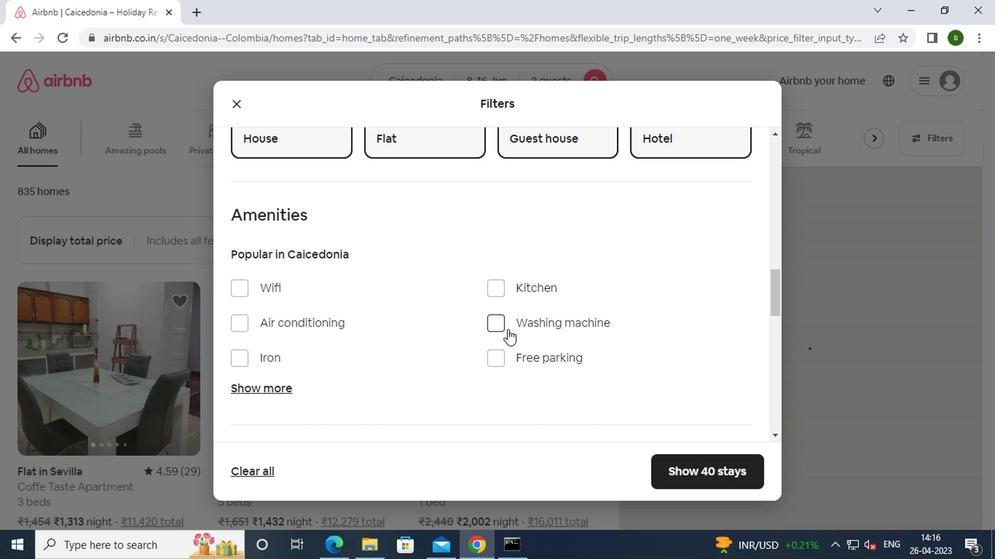 
Action: Mouse pressed left at (504, 326)
Screenshot: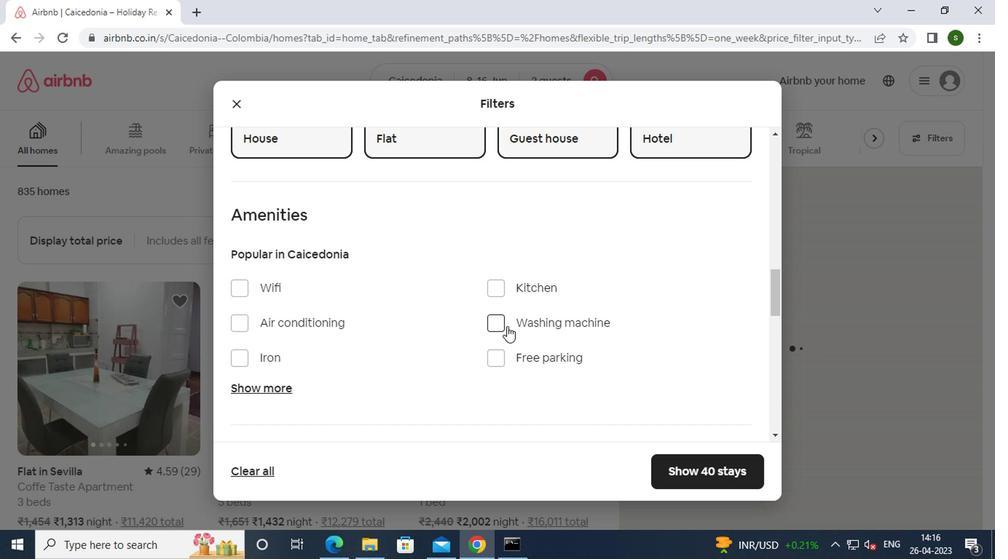 
Action: Mouse moved to (457, 304)
Screenshot: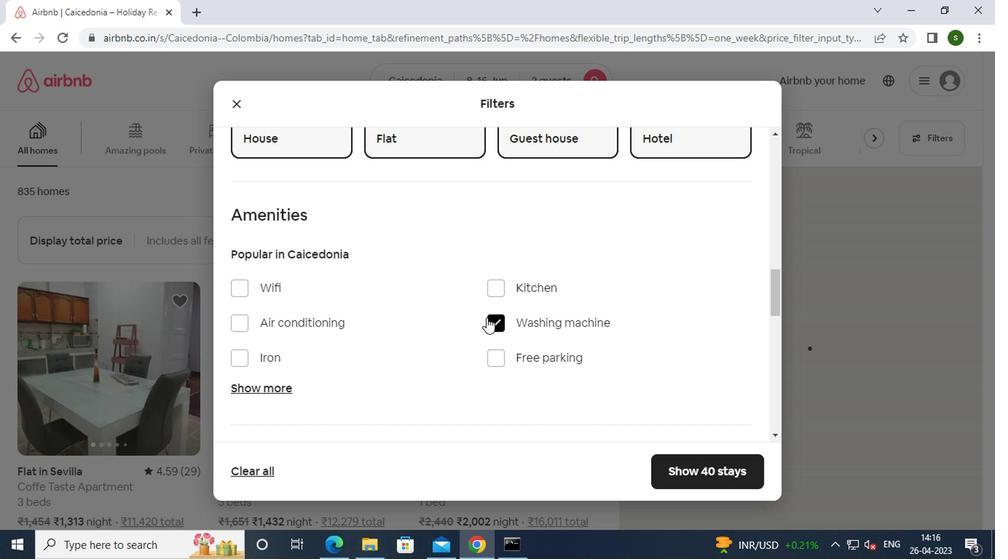 
Action: Mouse scrolled (457, 304) with delta (0, 0)
Screenshot: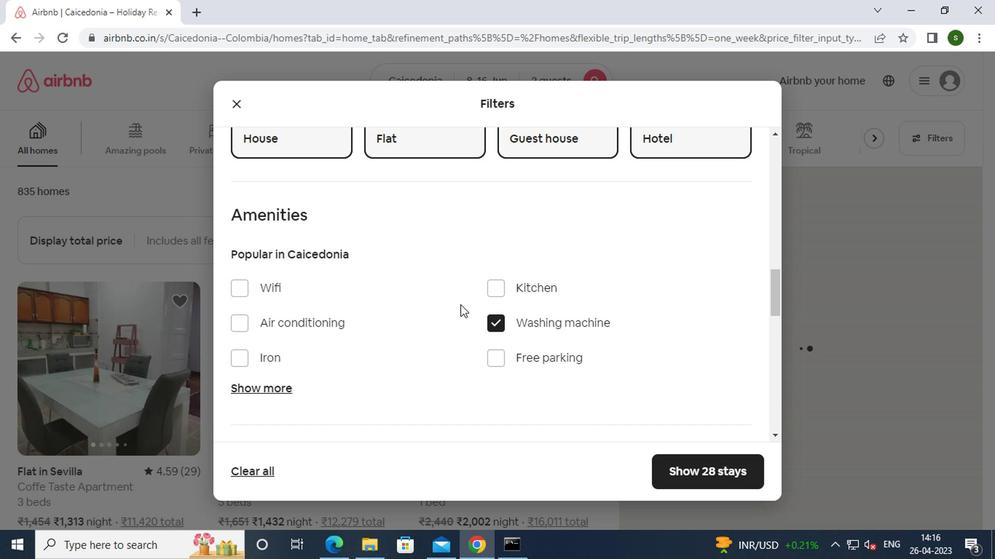 
Action: Mouse scrolled (457, 304) with delta (0, 0)
Screenshot: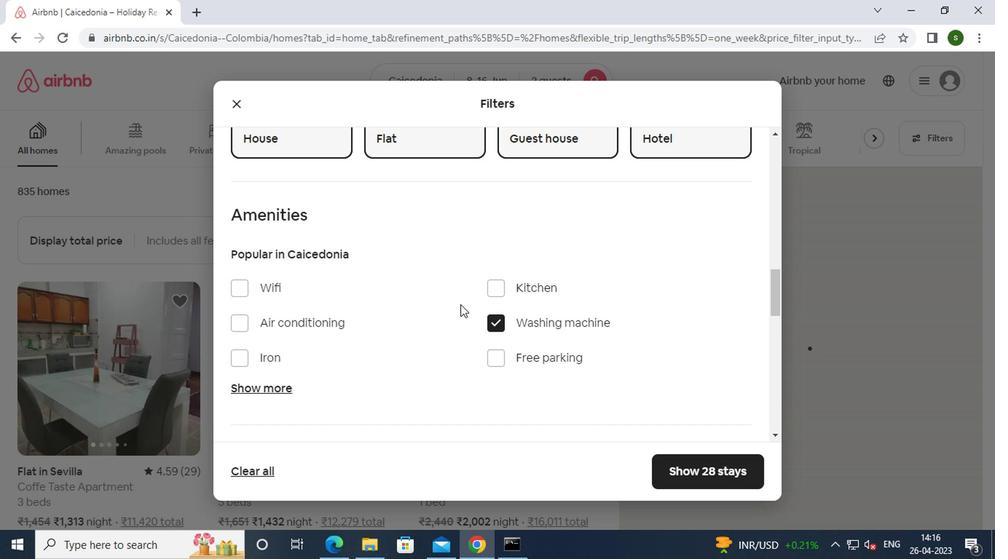
Action: Mouse moved to (715, 416)
Screenshot: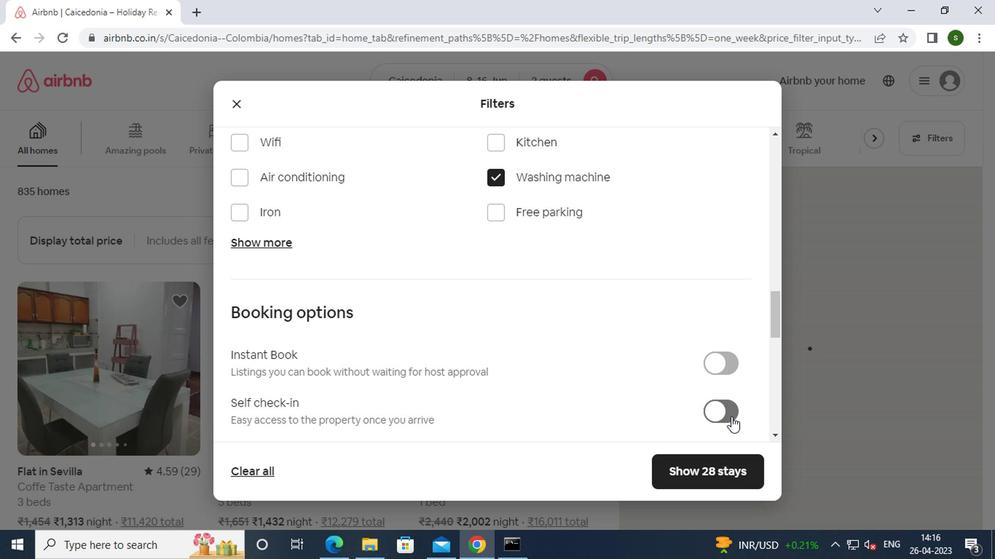 
Action: Mouse pressed left at (715, 416)
Screenshot: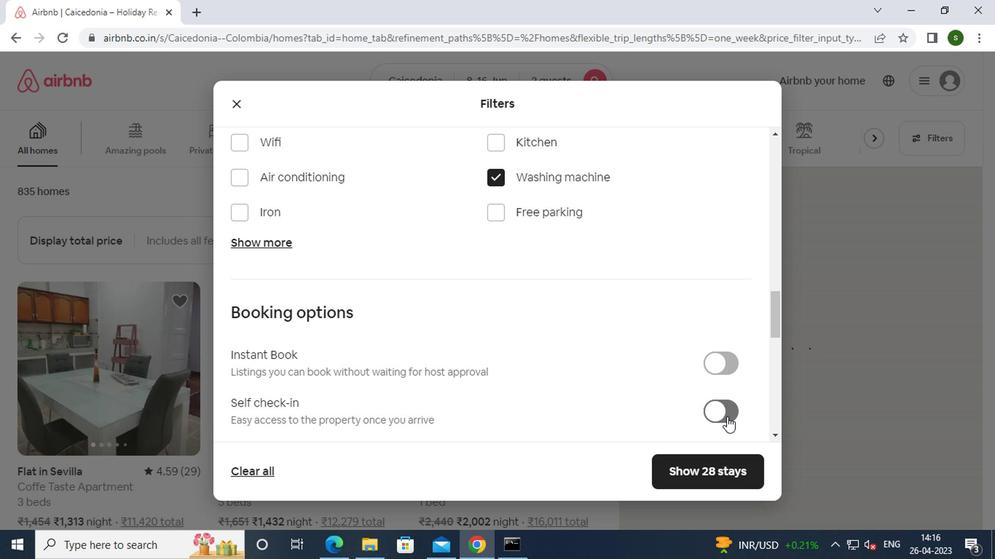
Action: Mouse moved to (491, 341)
Screenshot: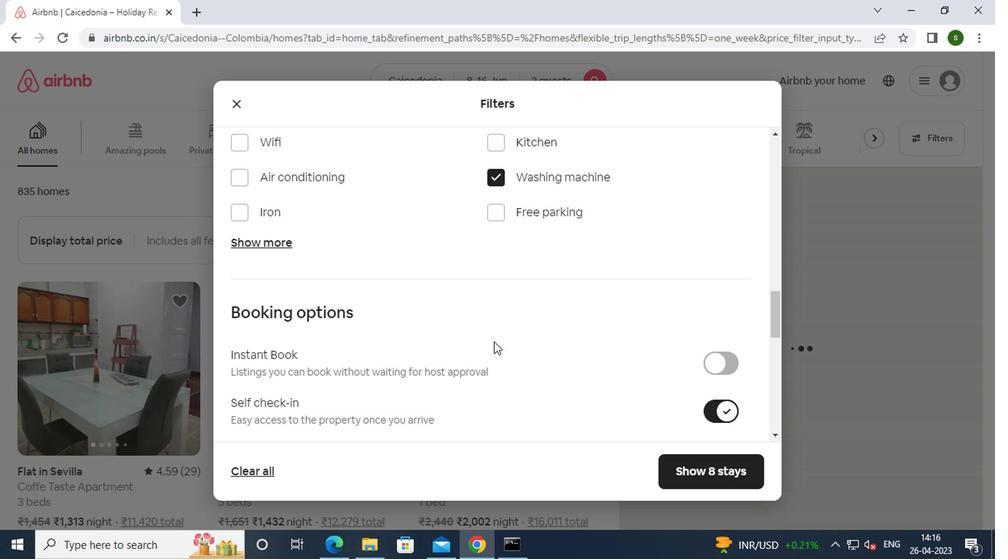 
Action: Mouse scrolled (491, 340) with delta (0, 0)
Screenshot: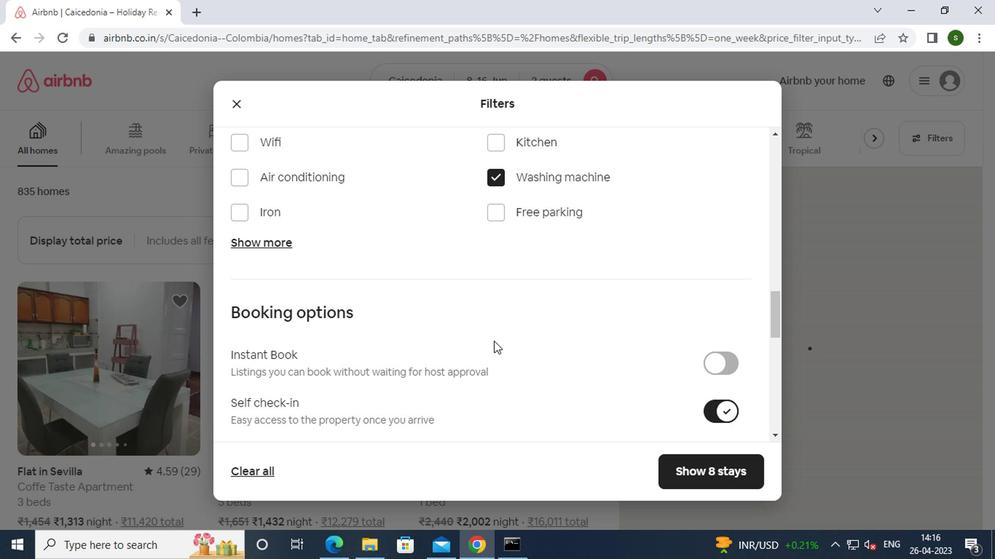 
Action: Mouse scrolled (491, 340) with delta (0, 0)
Screenshot: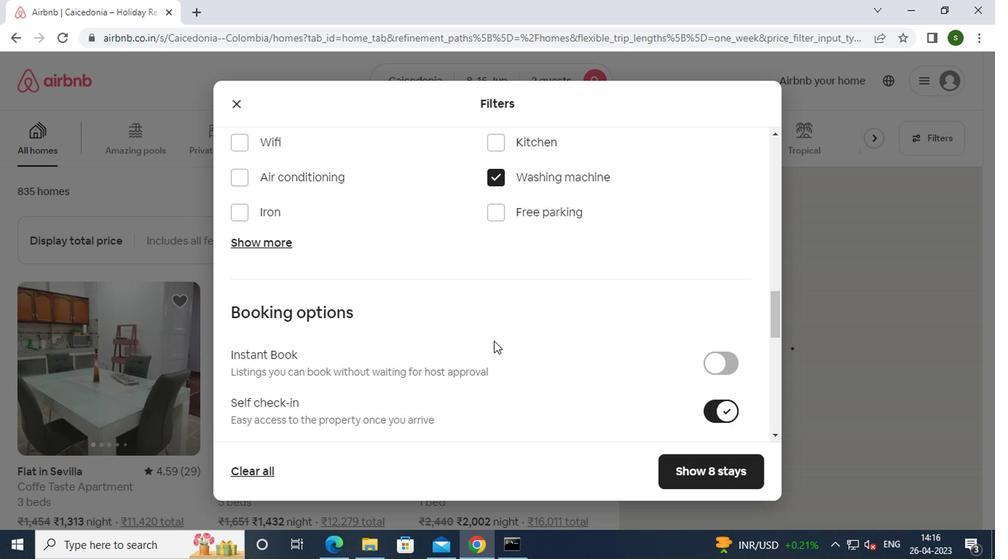 
Action: Mouse scrolled (491, 340) with delta (0, 0)
Screenshot: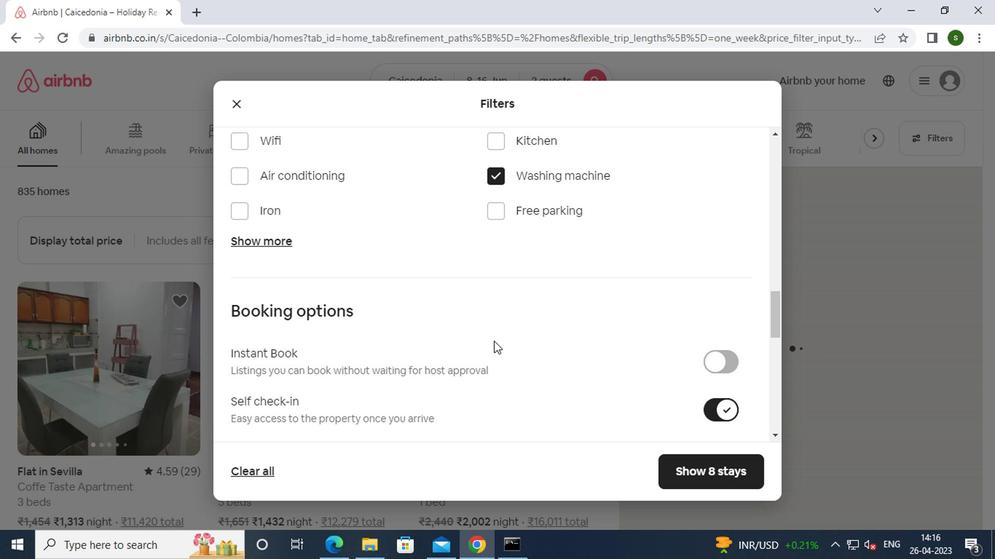 
Action: Mouse scrolled (491, 340) with delta (0, 0)
Screenshot: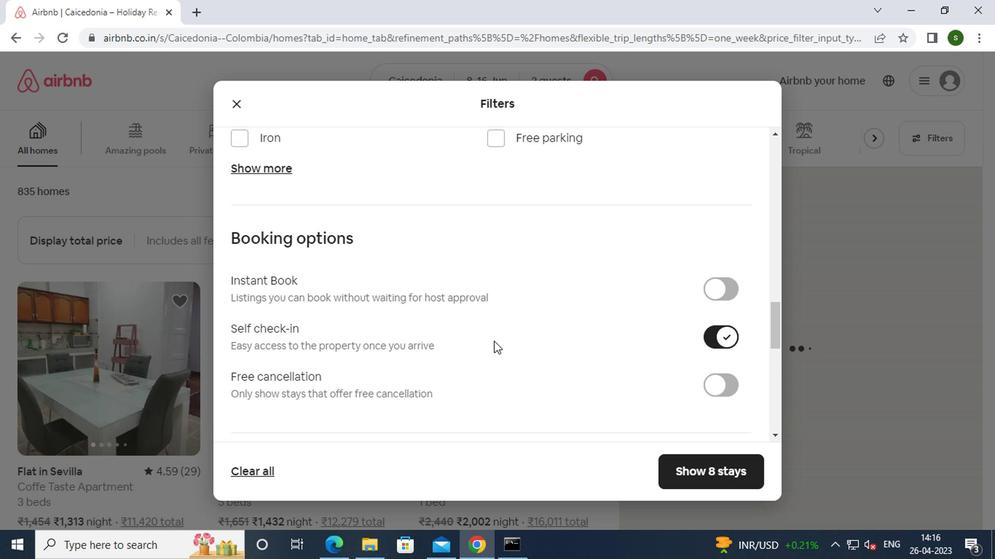 
Action: Mouse scrolled (491, 340) with delta (0, 0)
Screenshot: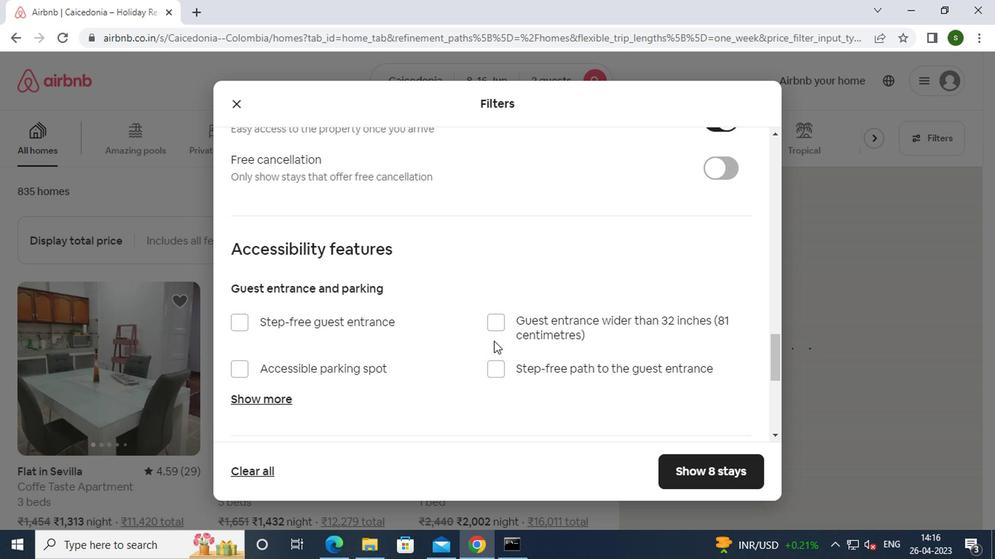 
Action: Mouse scrolled (491, 340) with delta (0, 0)
Screenshot: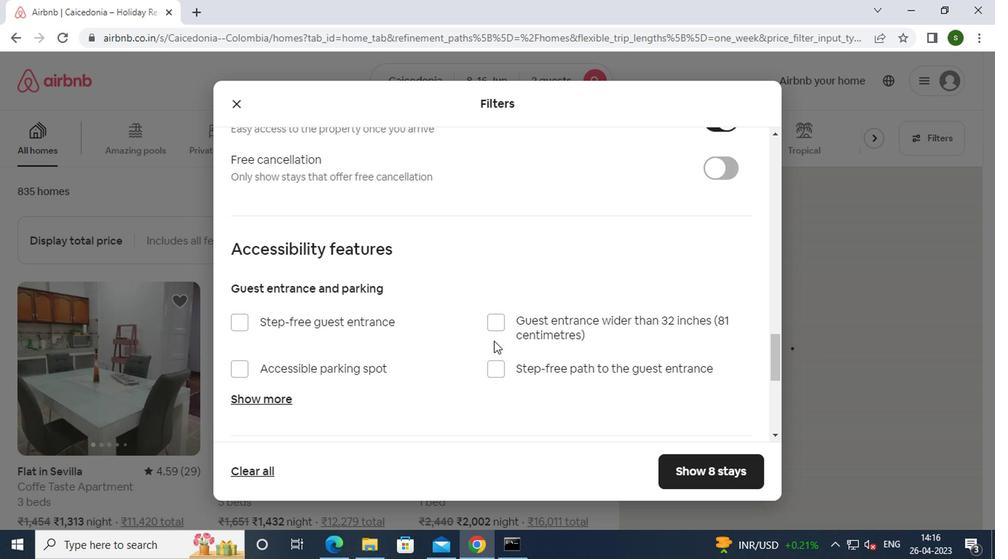 
Action: Mouse scrolled (491, 340) with delta (0, 0)
Screenshot: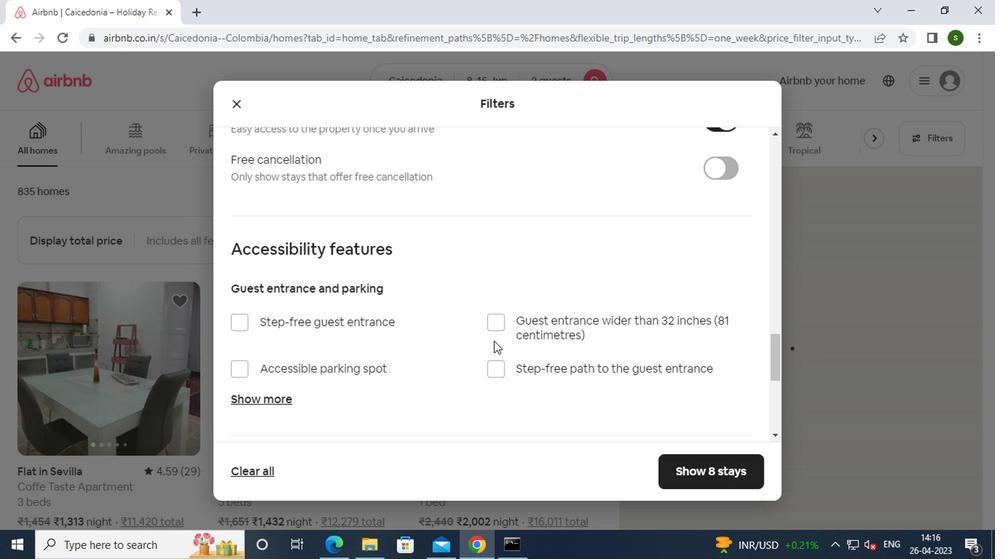
Action: Mouse scrolled (491, 340) with delta (0, 0)
Screenshot: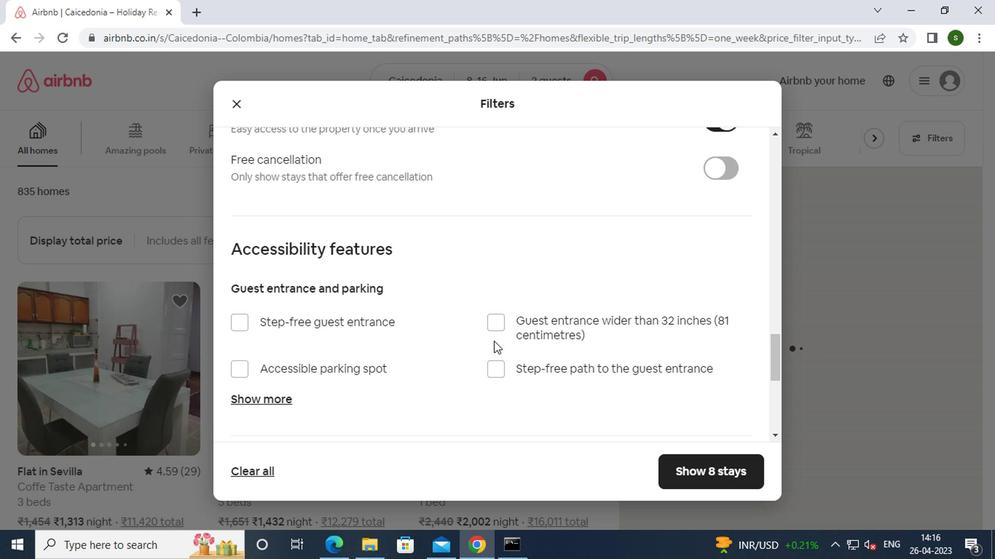 
Action: Mouse scrolled (491, 340) with delta (0, 0)
Screenshot: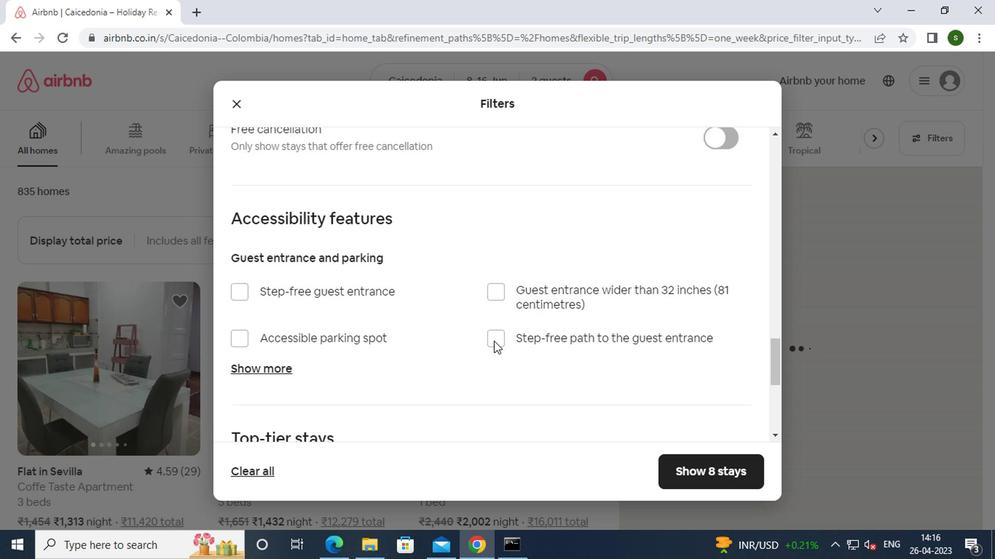 
Action: Mouse scrolled (491, 340) with delta (0, 0)
Screenshot: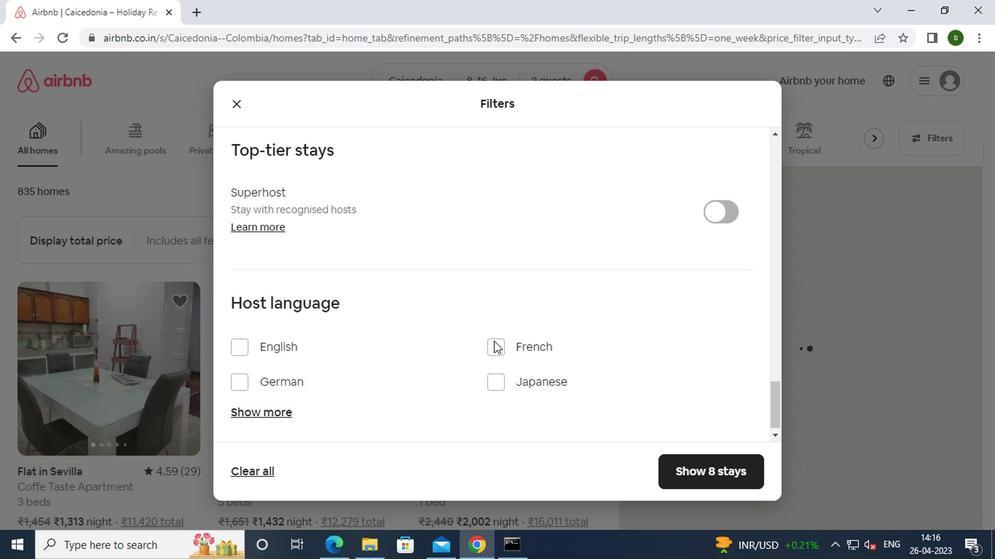 
Action: Mouse scrolled (491, 340) with delta (0, 0)
Screenshot: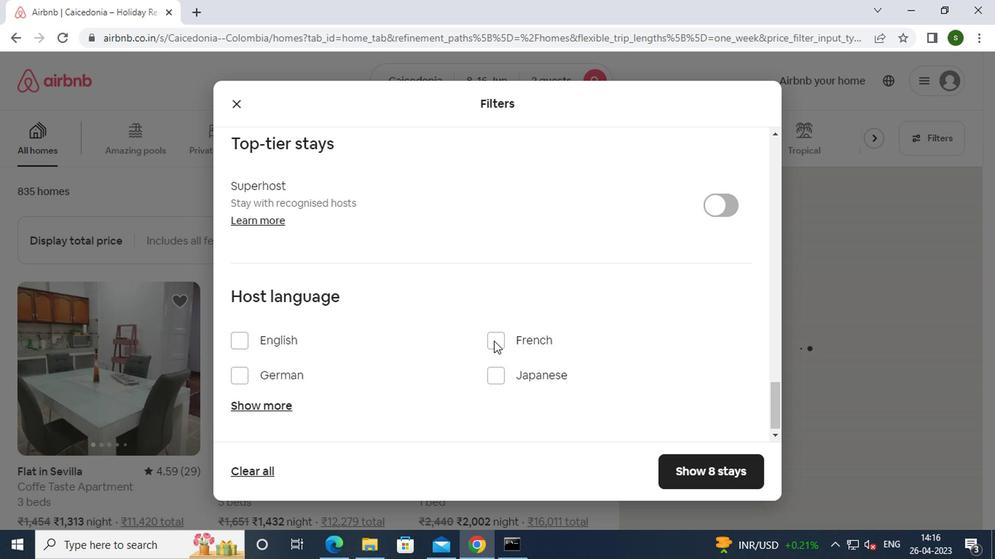 
Action: Mouse scrolled (491, 340) with delta (0, 0)
Screenshot: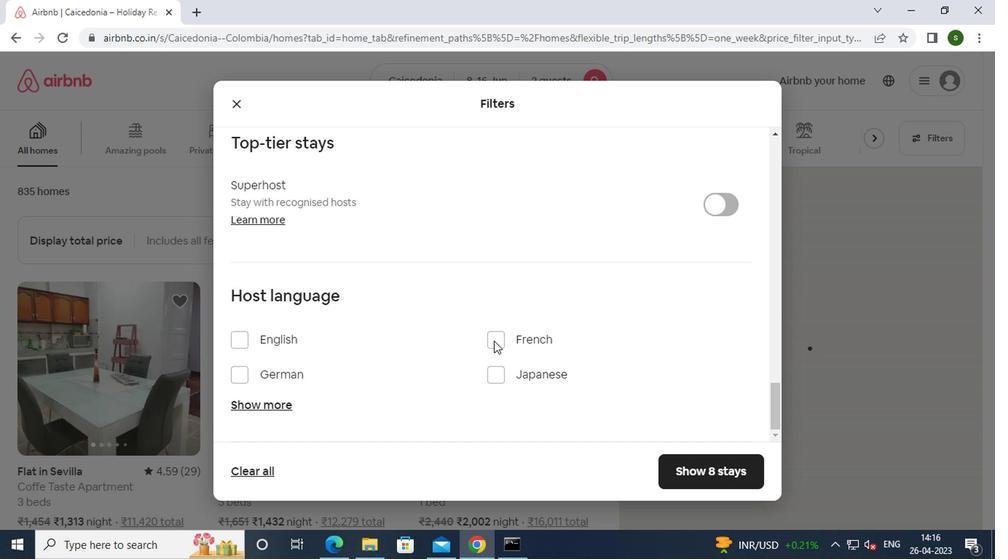
Action: Mouse moved to (257, 333)
Screenshot: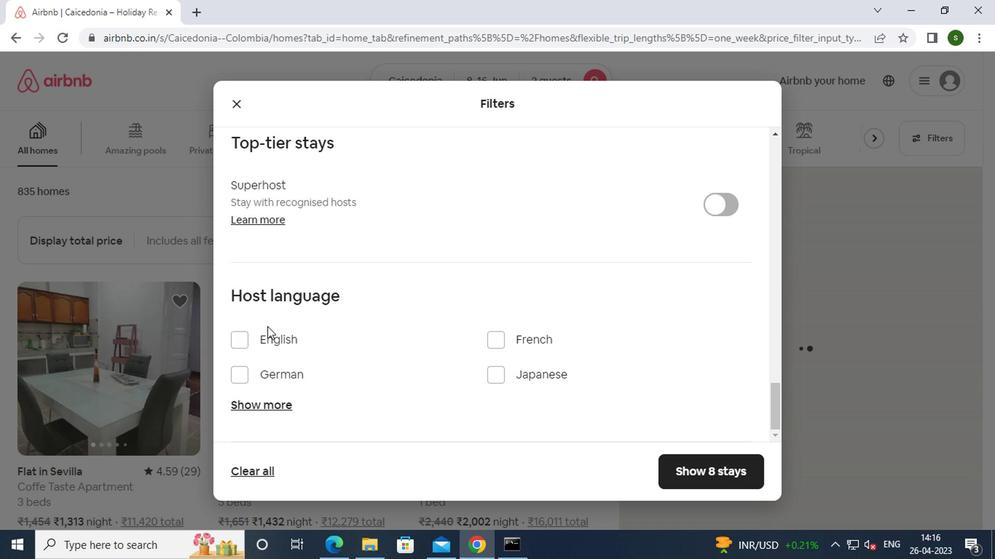 
Action: Mouse pressed left at (257, 333)
Screenshot: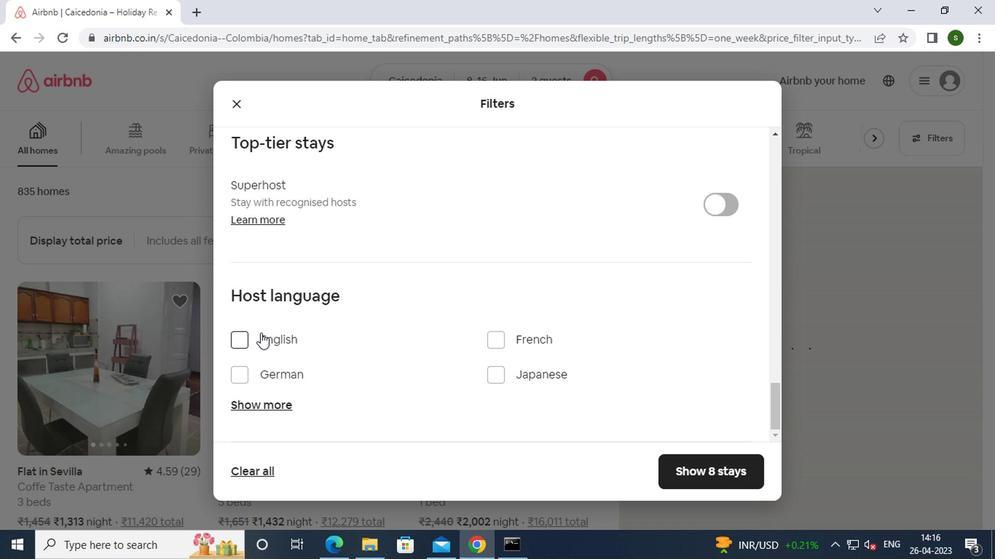 
Action: Mouse moved to (692, 457)
Screenshot: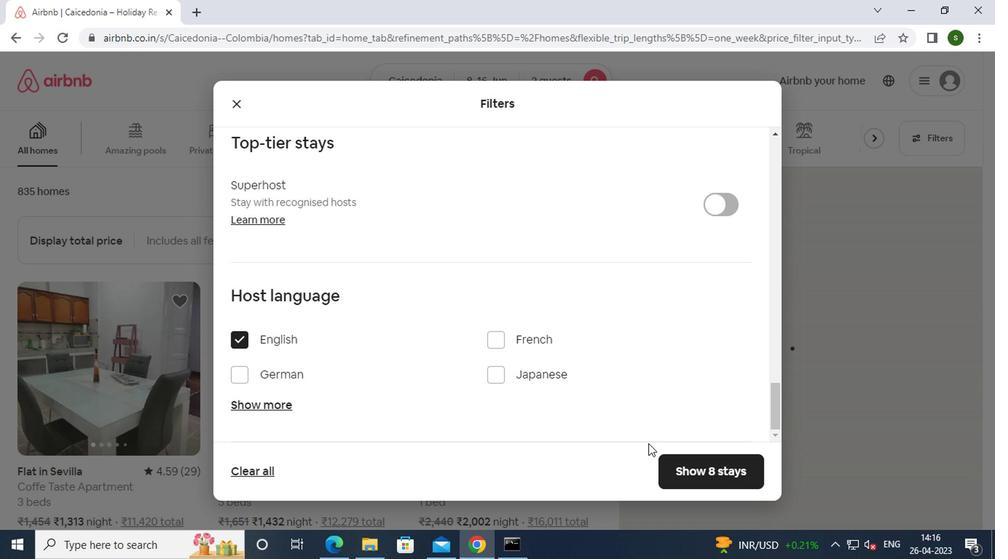 
Action: Mouse pressed left at (692, 457)
Screenshot: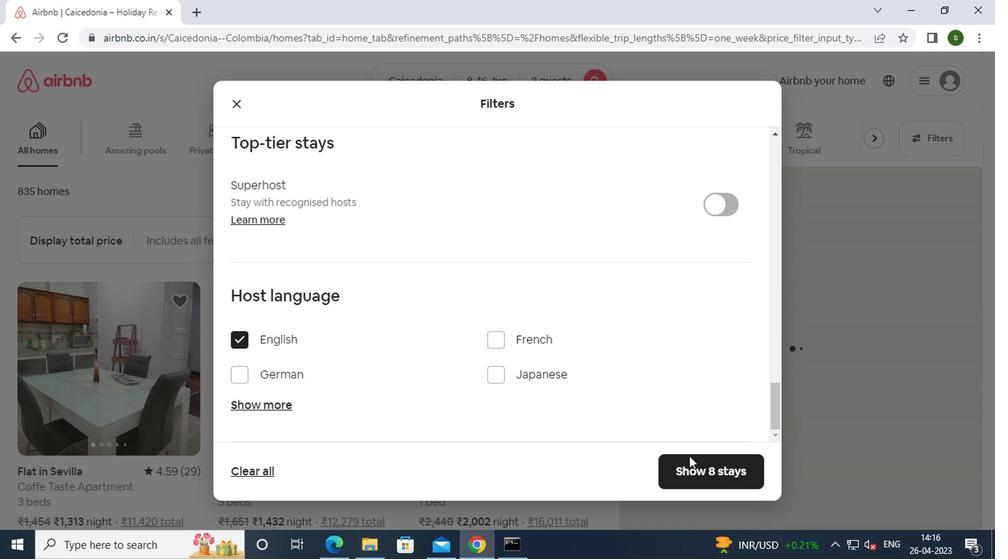 
Action: Mouse moved to (691, 455)
Screenshot: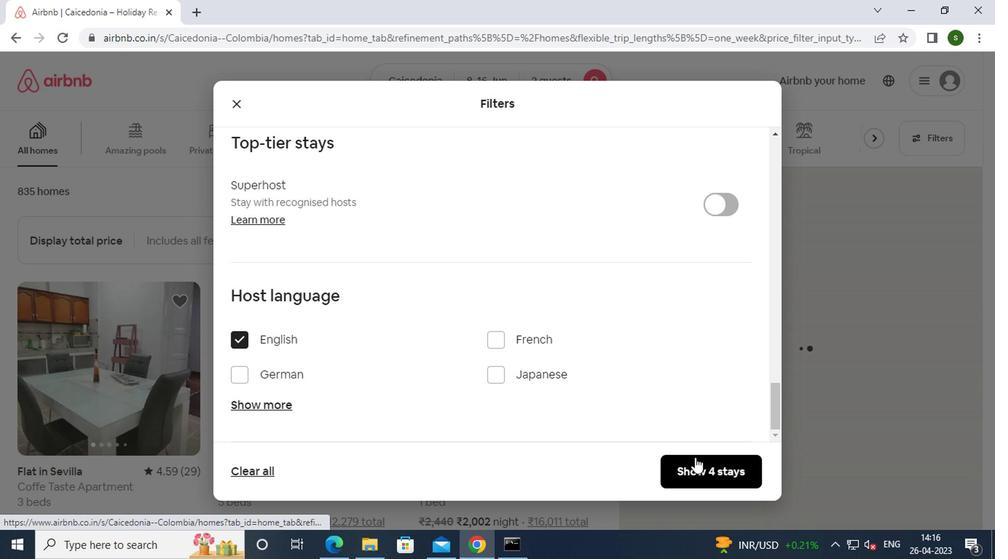 
